 Task: Create a due date automation trigger when advanced on, 2 days after a card is due add fields without custom field "Resume" set to a date between 1 and 7 days from now at 11:00 AM.
Action: Mouse moved to (1373, 109)
Screenshot: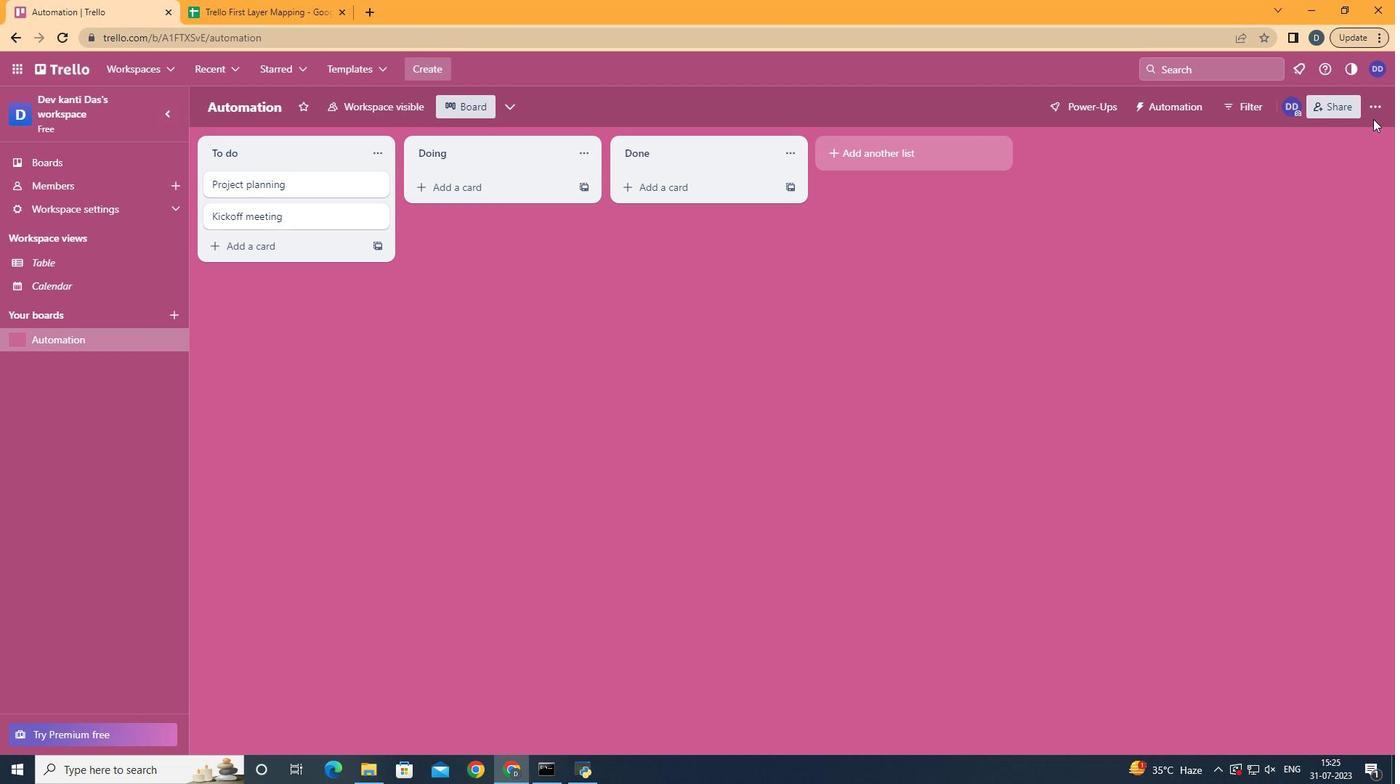 
Action: Mouse pressed left at (1373, 116)
Screenshot: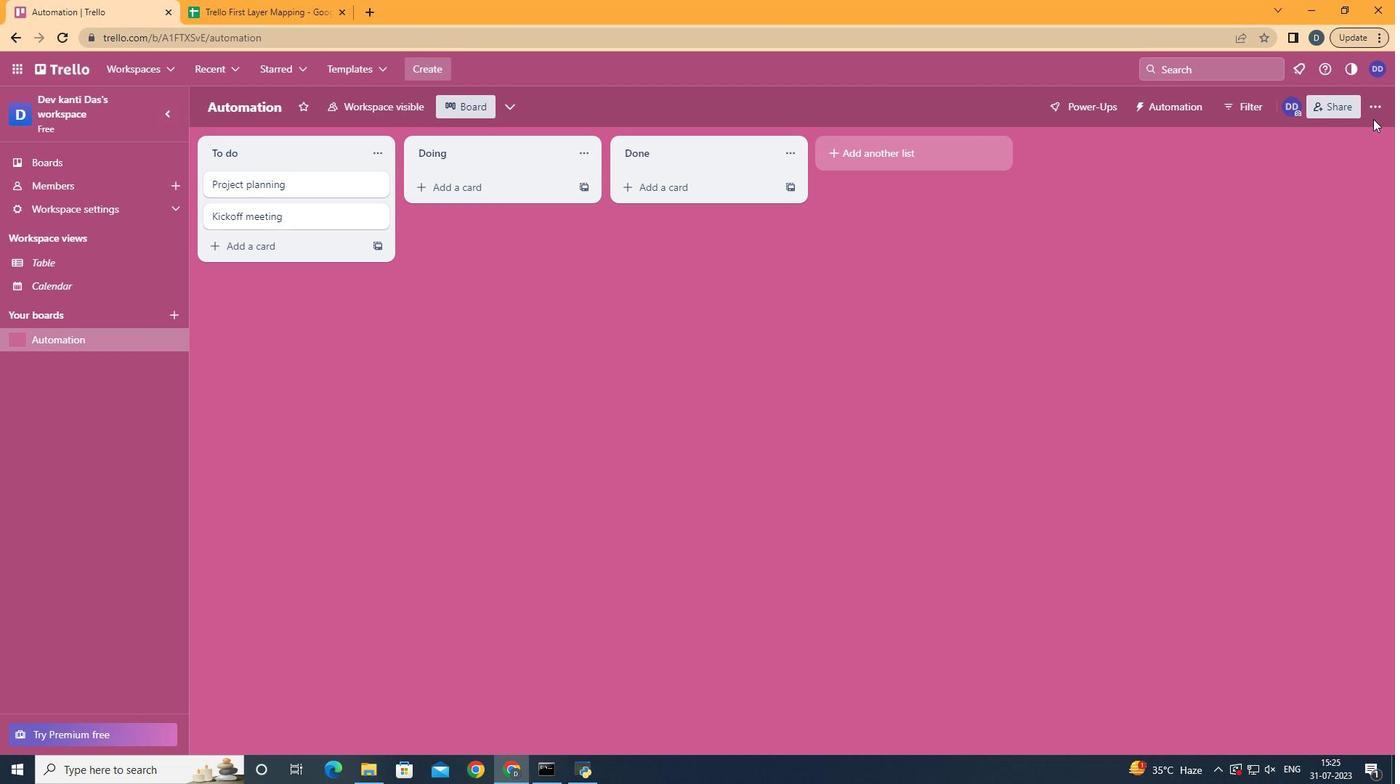 
Action: Mouse pressed left at (1373, 109)
Screenshot: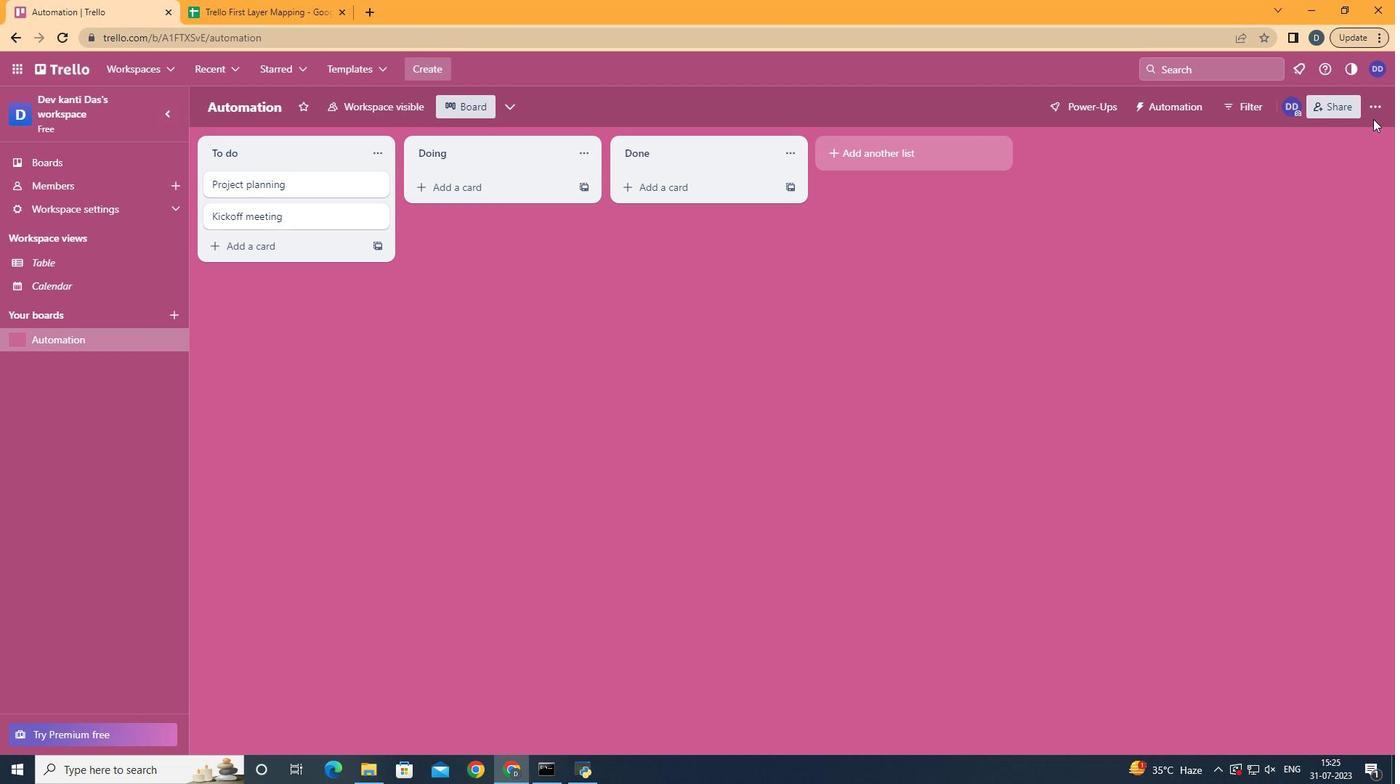 
Action: Mouse moved to (1256, 292)
Screenshot: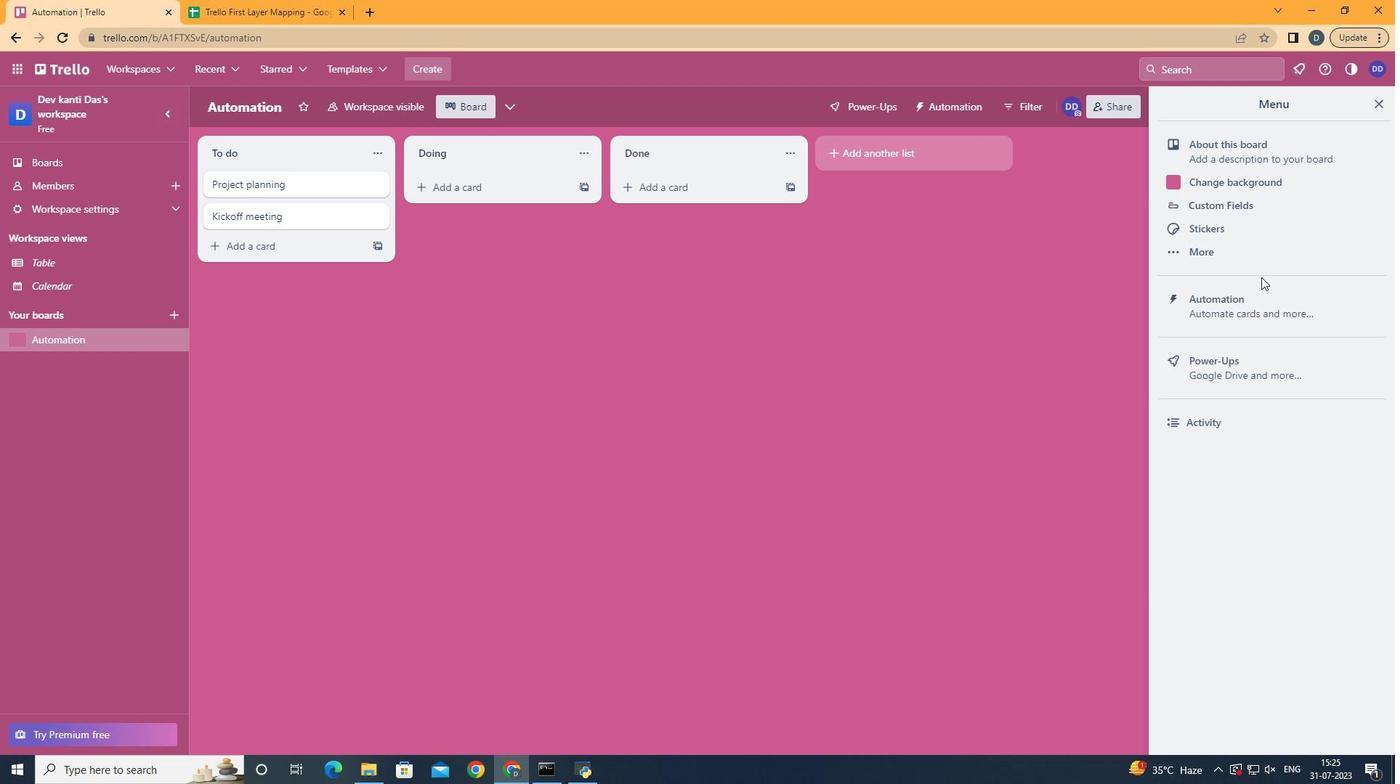
Action: Mouse pressed left at (1256, 292)
Screenshot: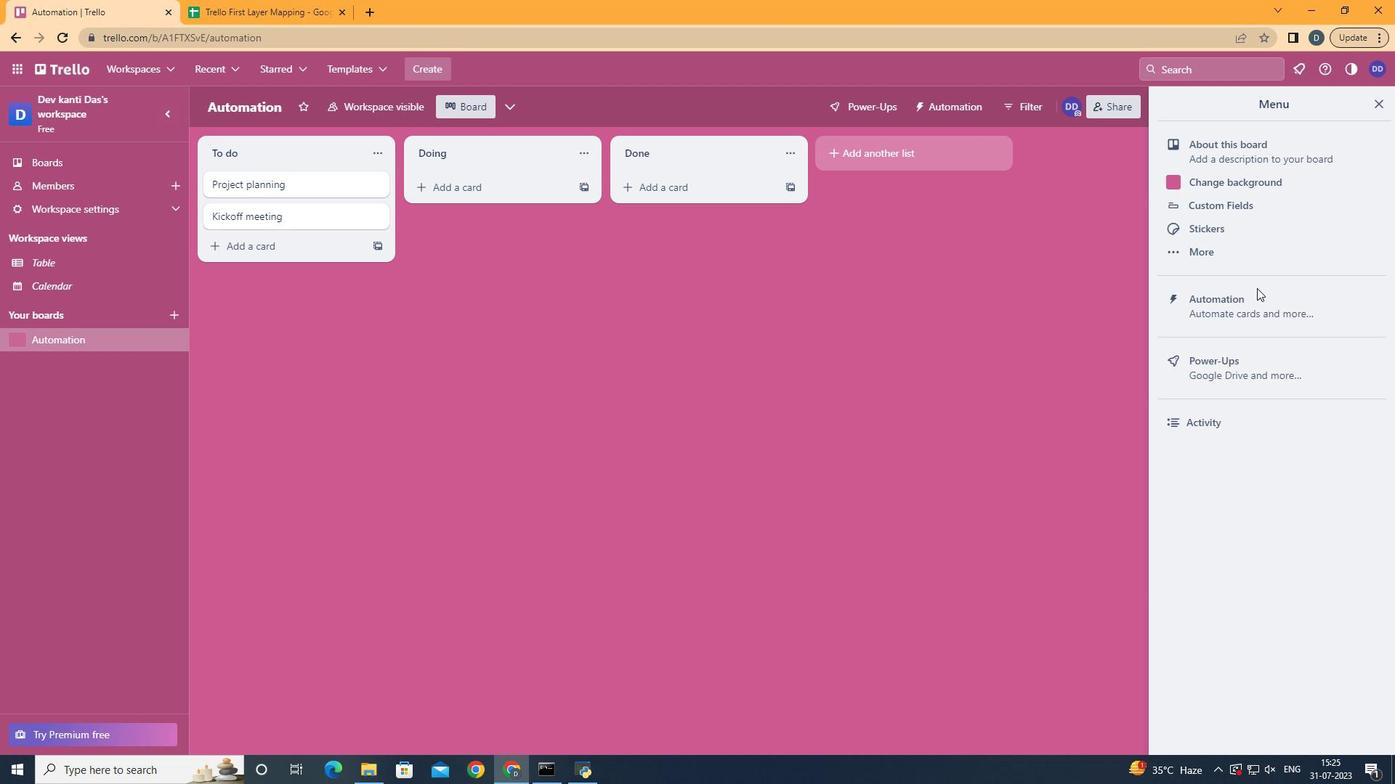 
Action: Mouse moved to (305, 295)
Screenshot: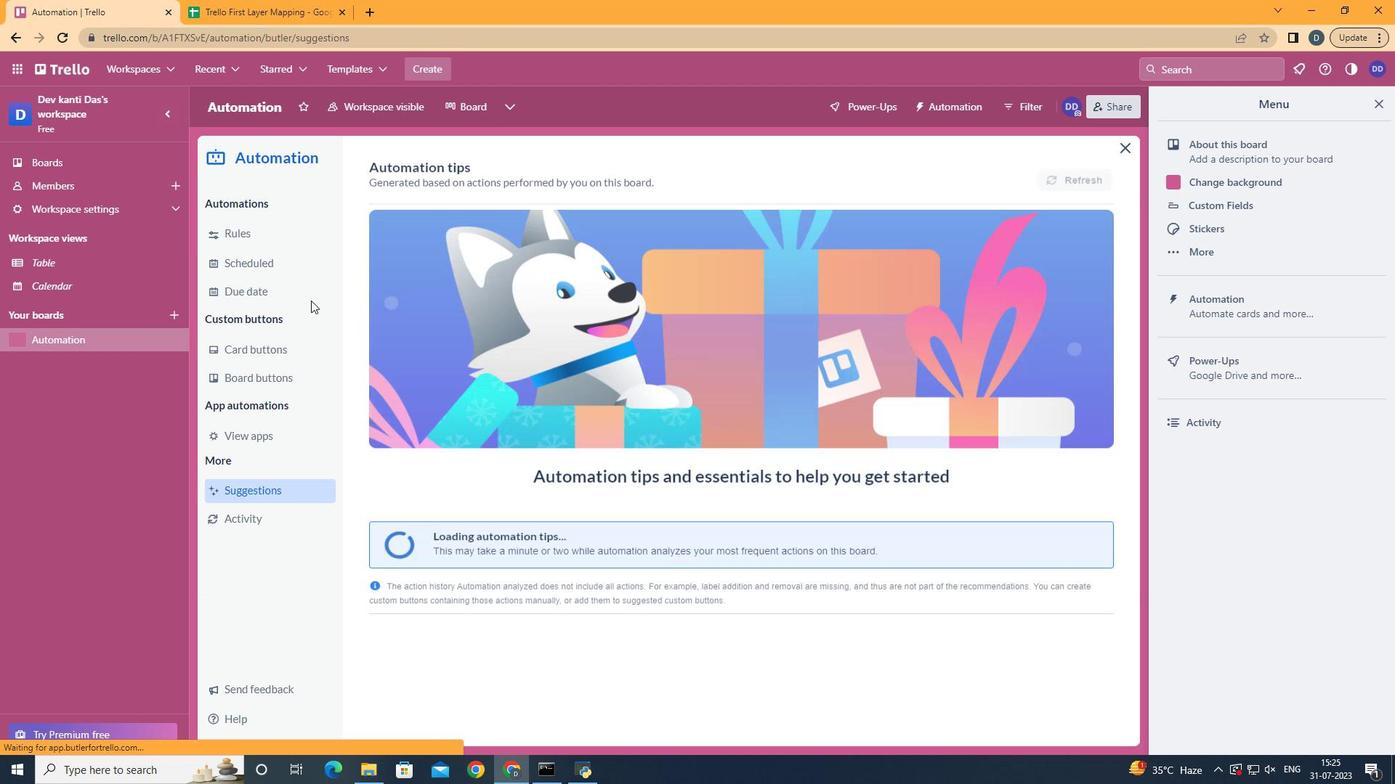 
Action: Mouse pressed left at (305, 295)
Screenshot: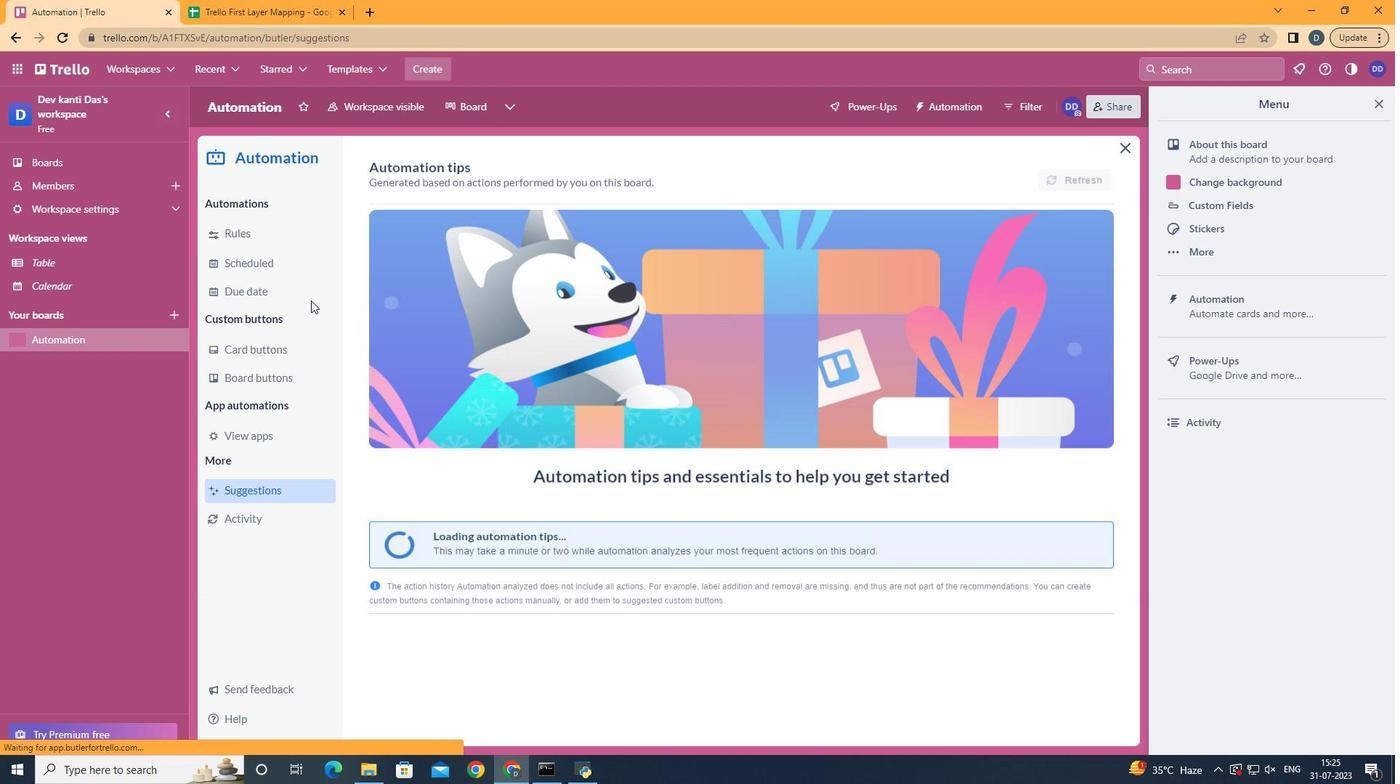 
Action: Mouse moved to (1026, 178)
Screenshot: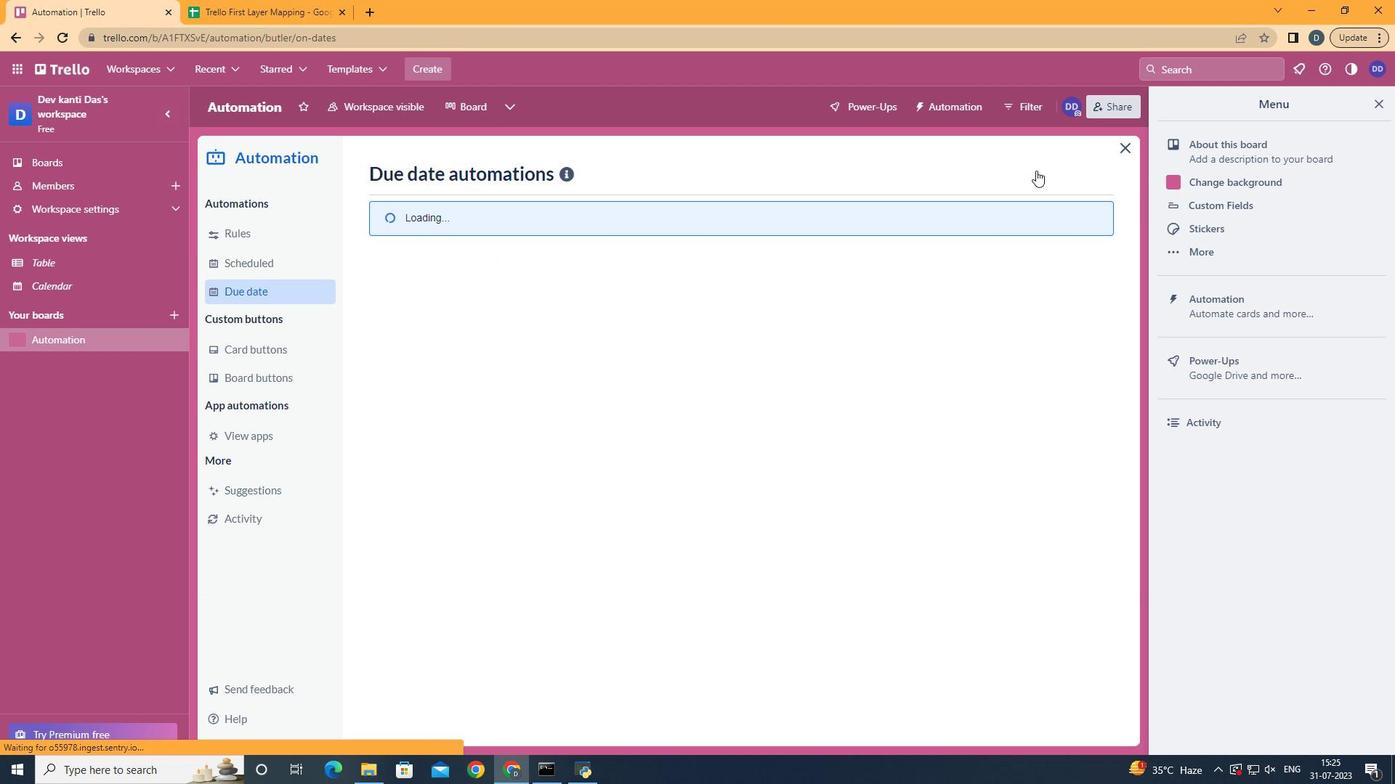 
Action: Mouse pressed left at (1026, 178)
Screenshot: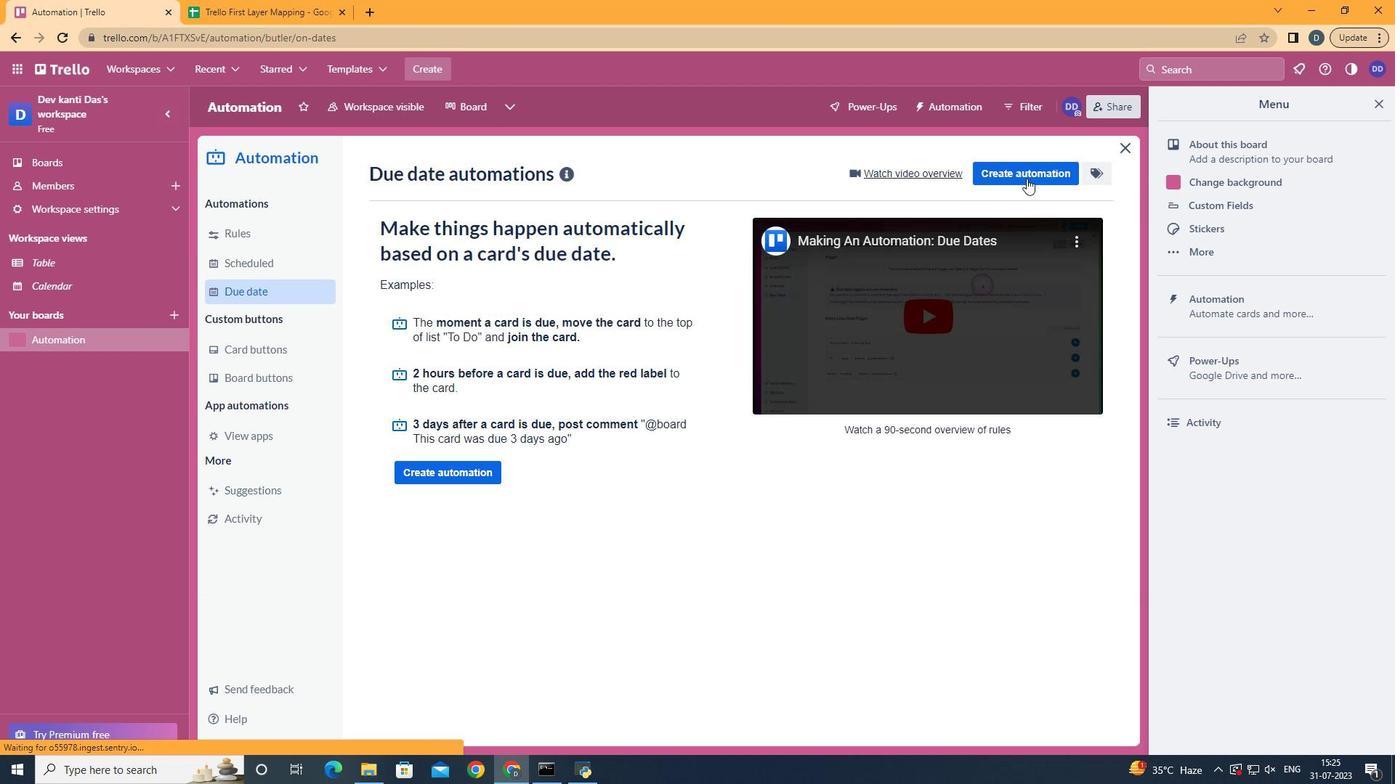 
Action: Mouse moved to (699, 311)
Screenshot: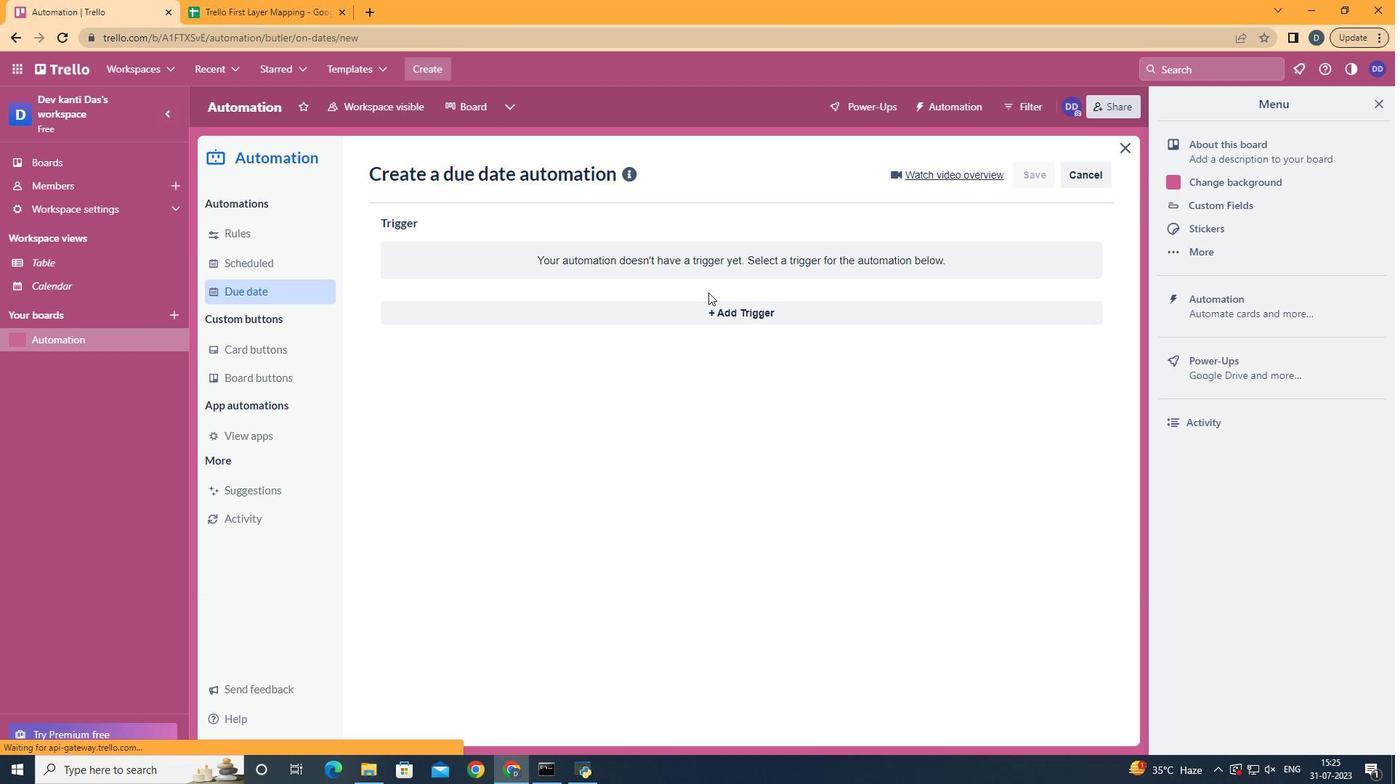 
Action: Mouse pressed left at (699, 311)
Screenshot: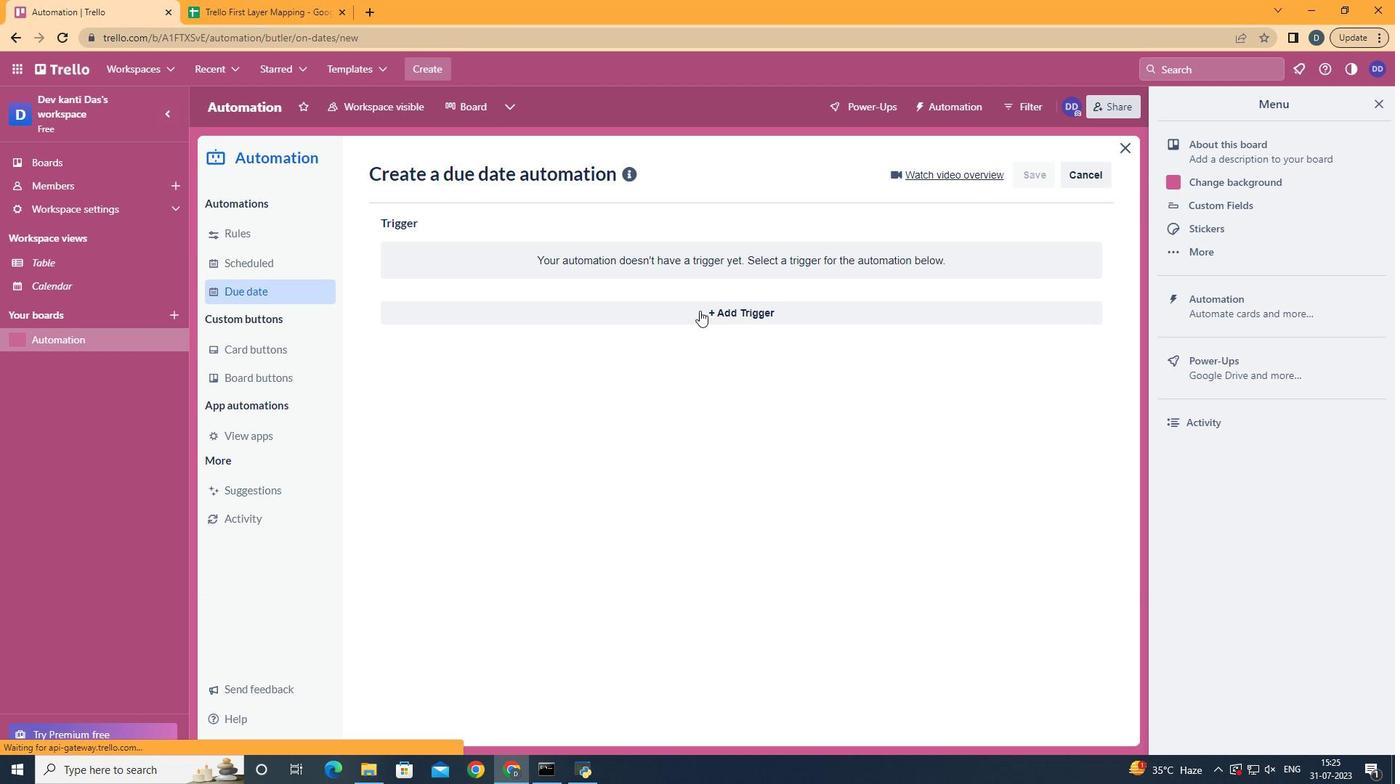 
Action: Mouse moved to (507, 587)
Screenshot: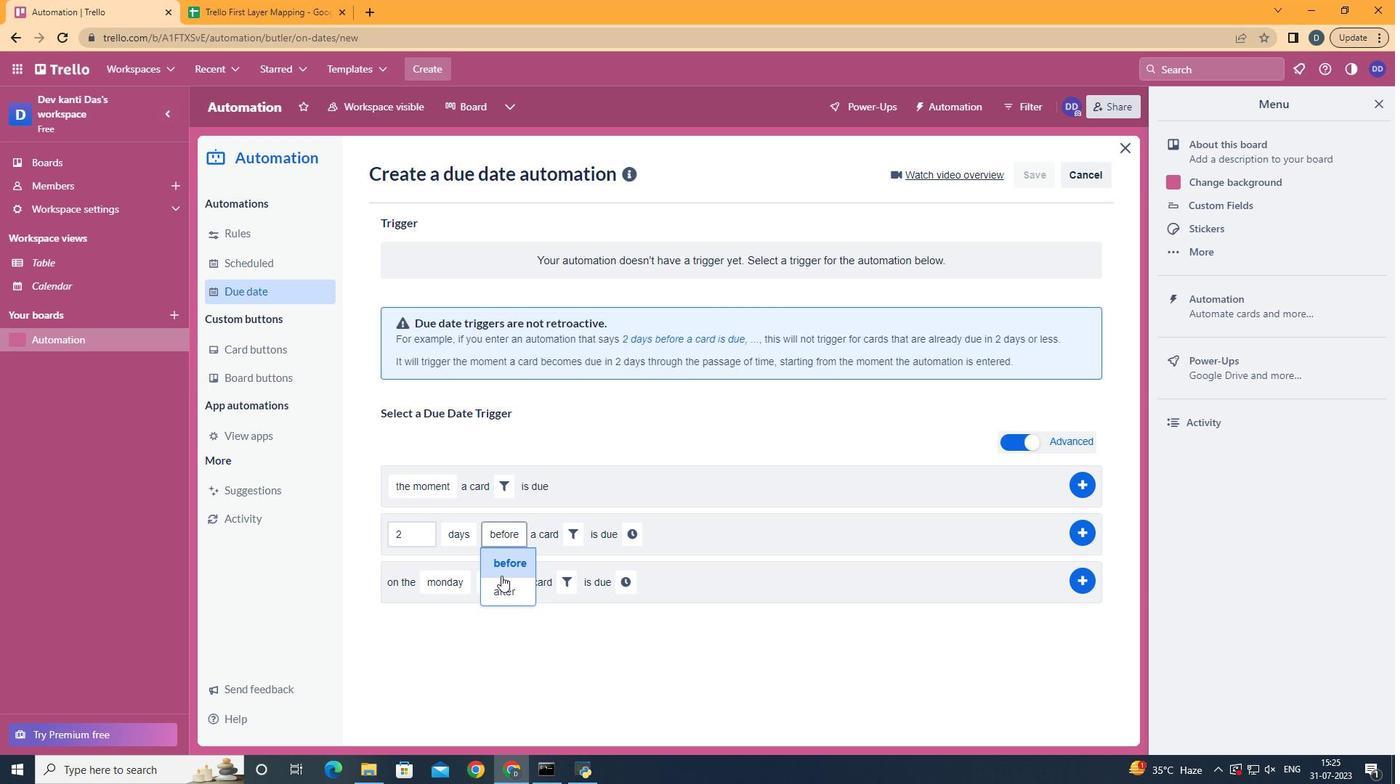 
Action: Mouse pressed left at (507, 587)
Screenshot: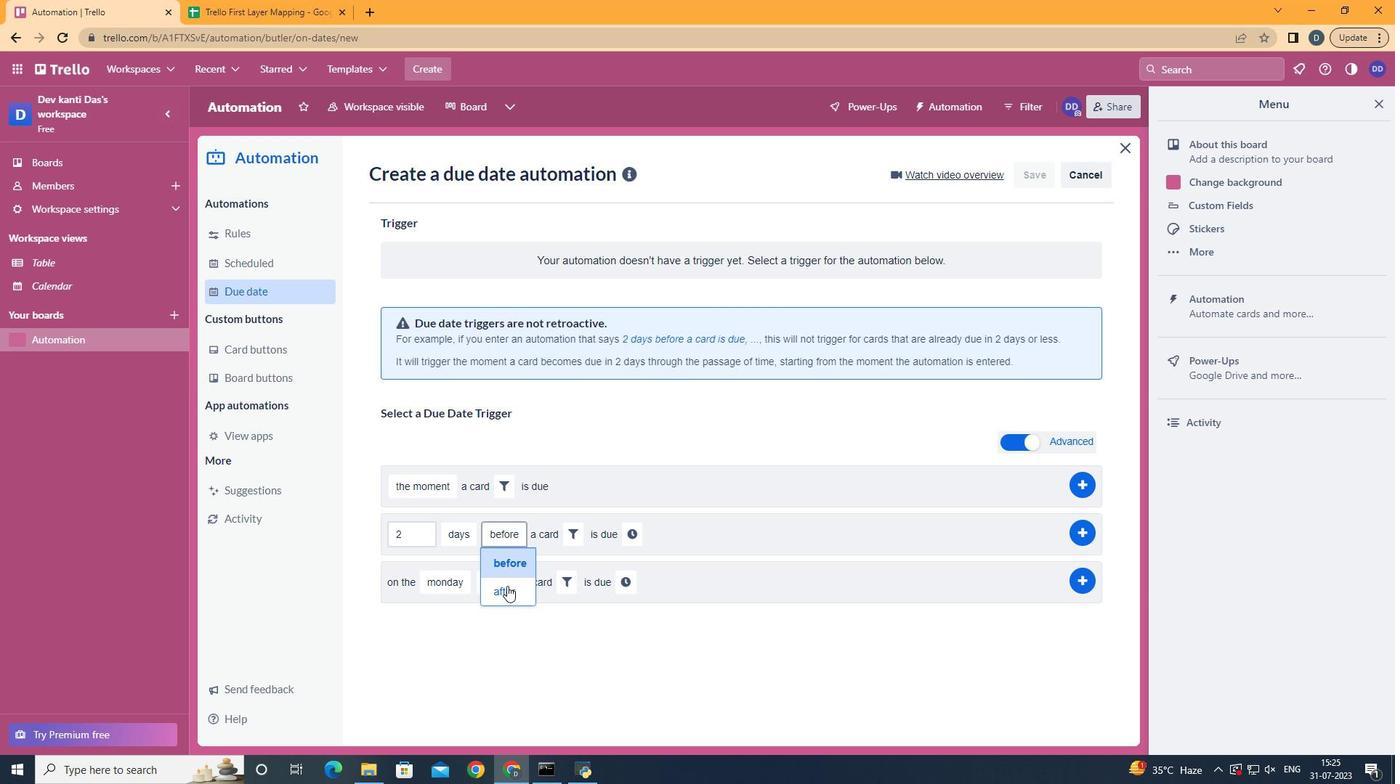 
Action: Mouse moved to (574, 532)
Screenshot: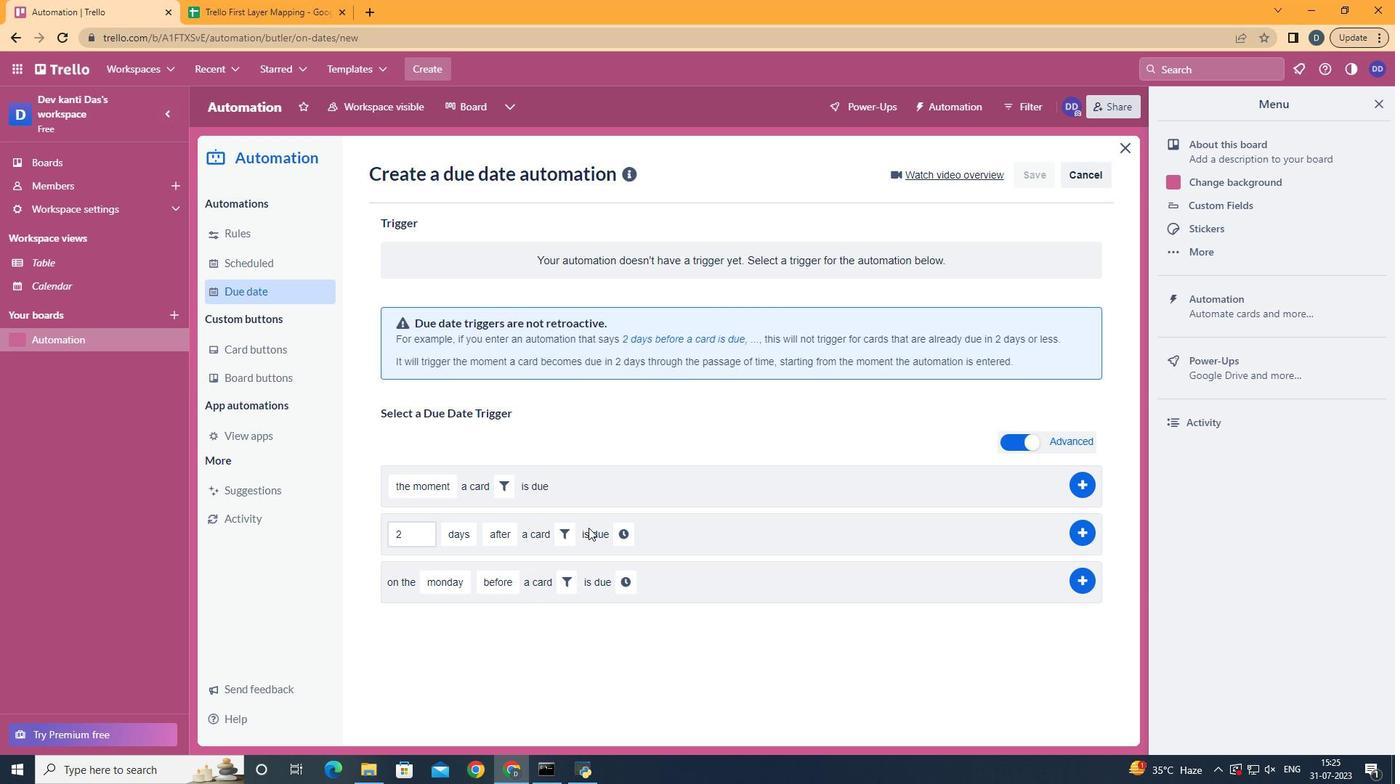 
Action: Mouse pressed left at (574, 532)
Screenshot: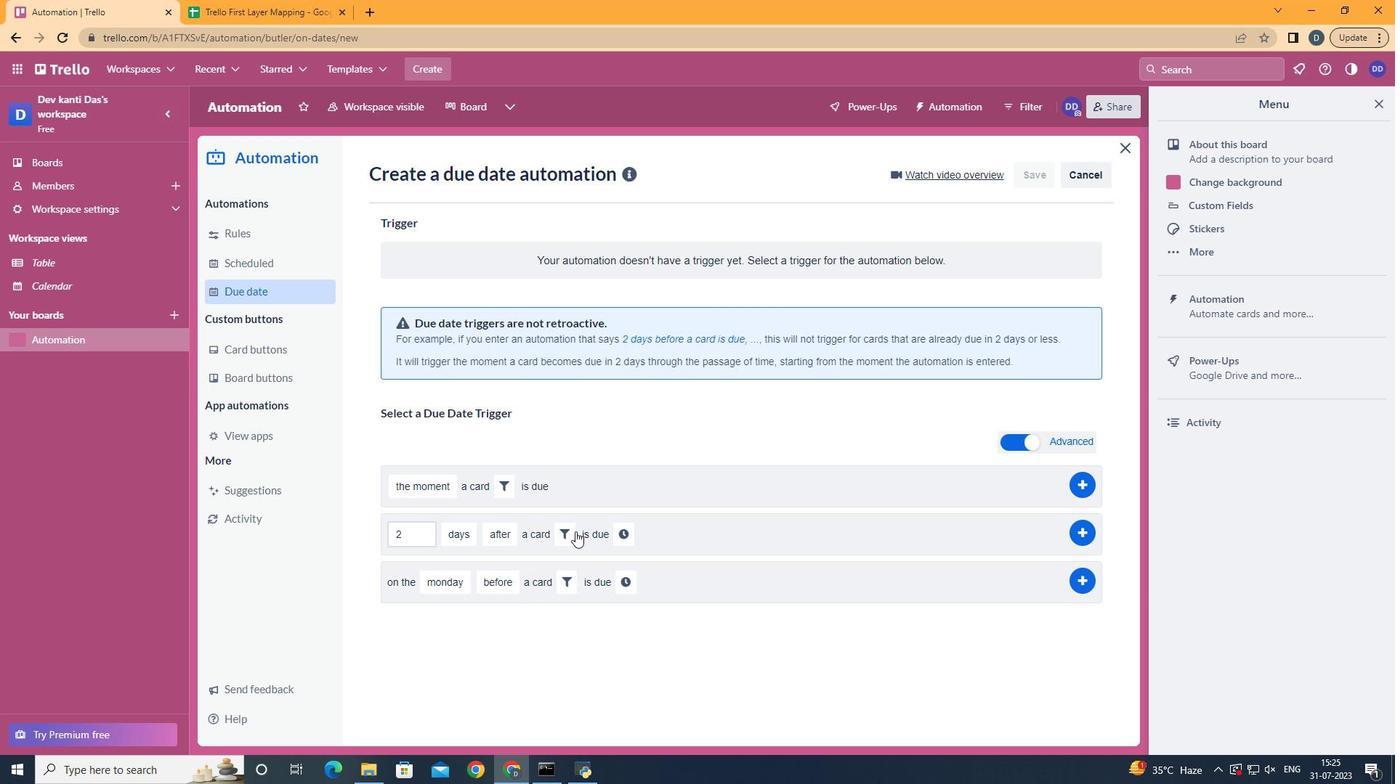 
Action: Mouse moved to (791, 585)
Screenshot: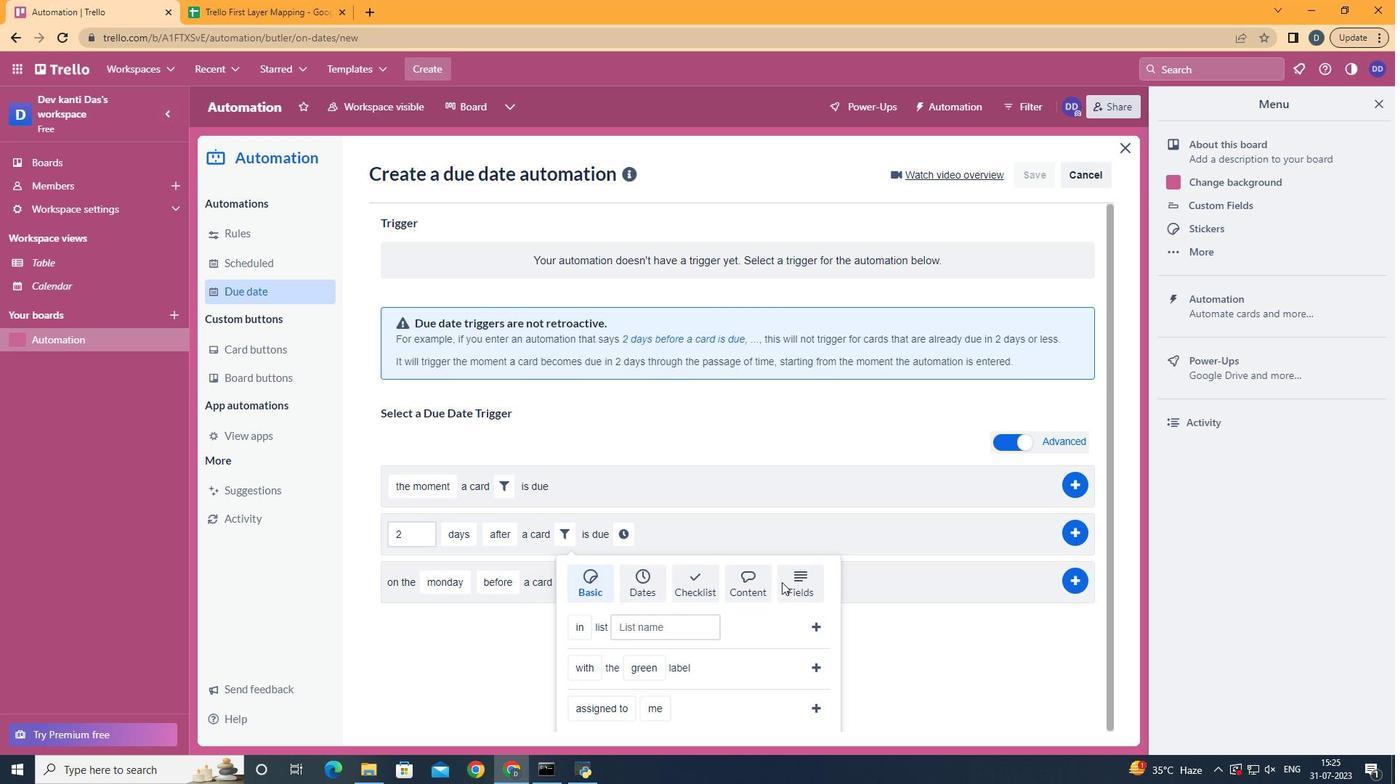 
Action: Mouse pressed left at (791, 585)
Screenshot: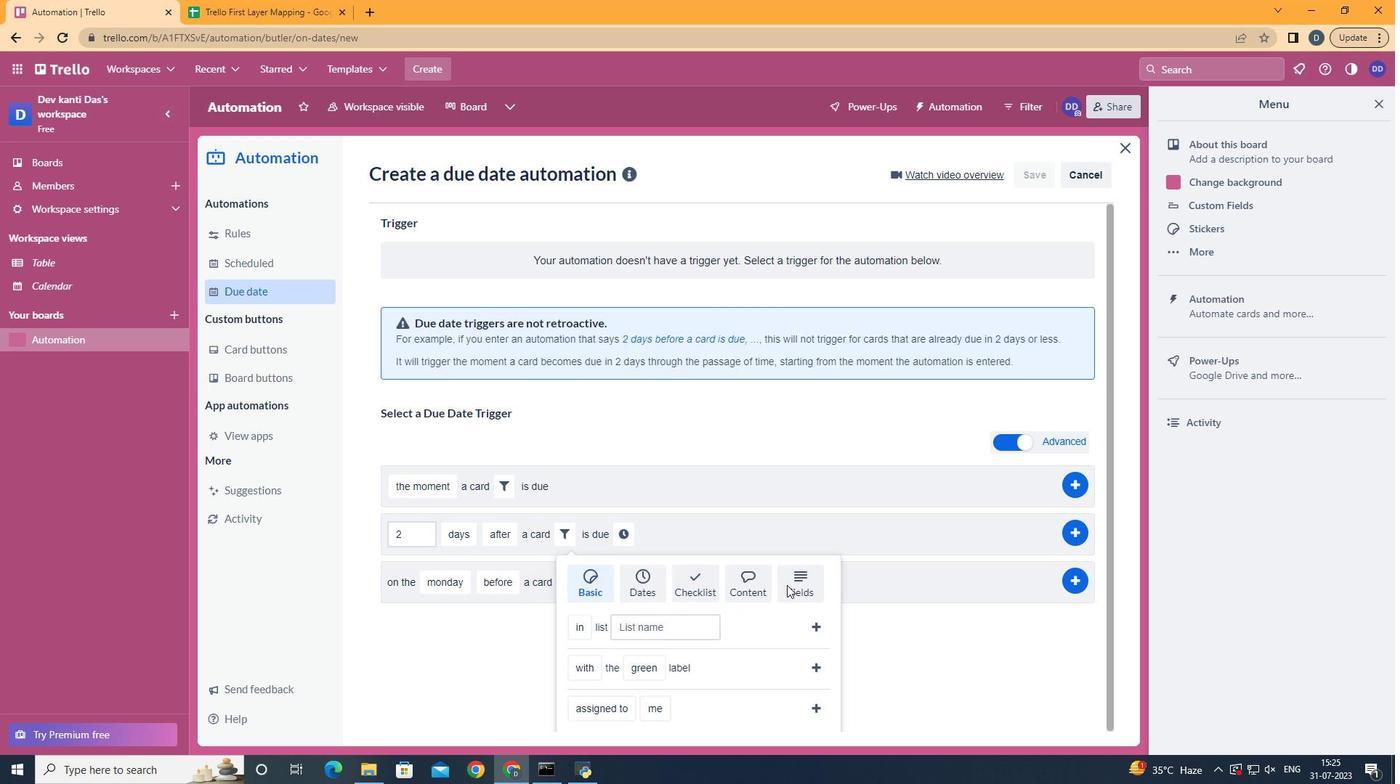 
Action: Mouse moved to (800, 584)
Screenshot: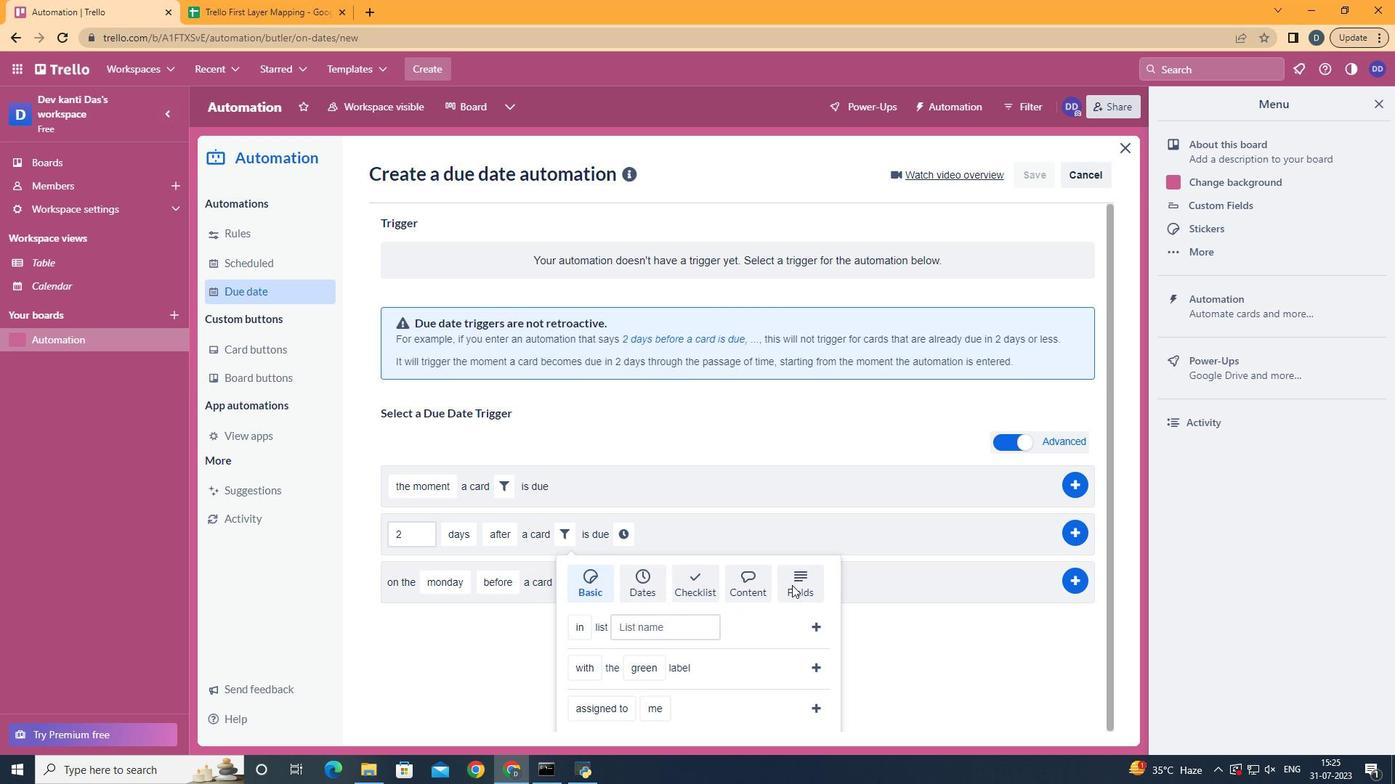 
Action: Mouse scrolled (800, 584) with delta (0, 0)
Screenshot: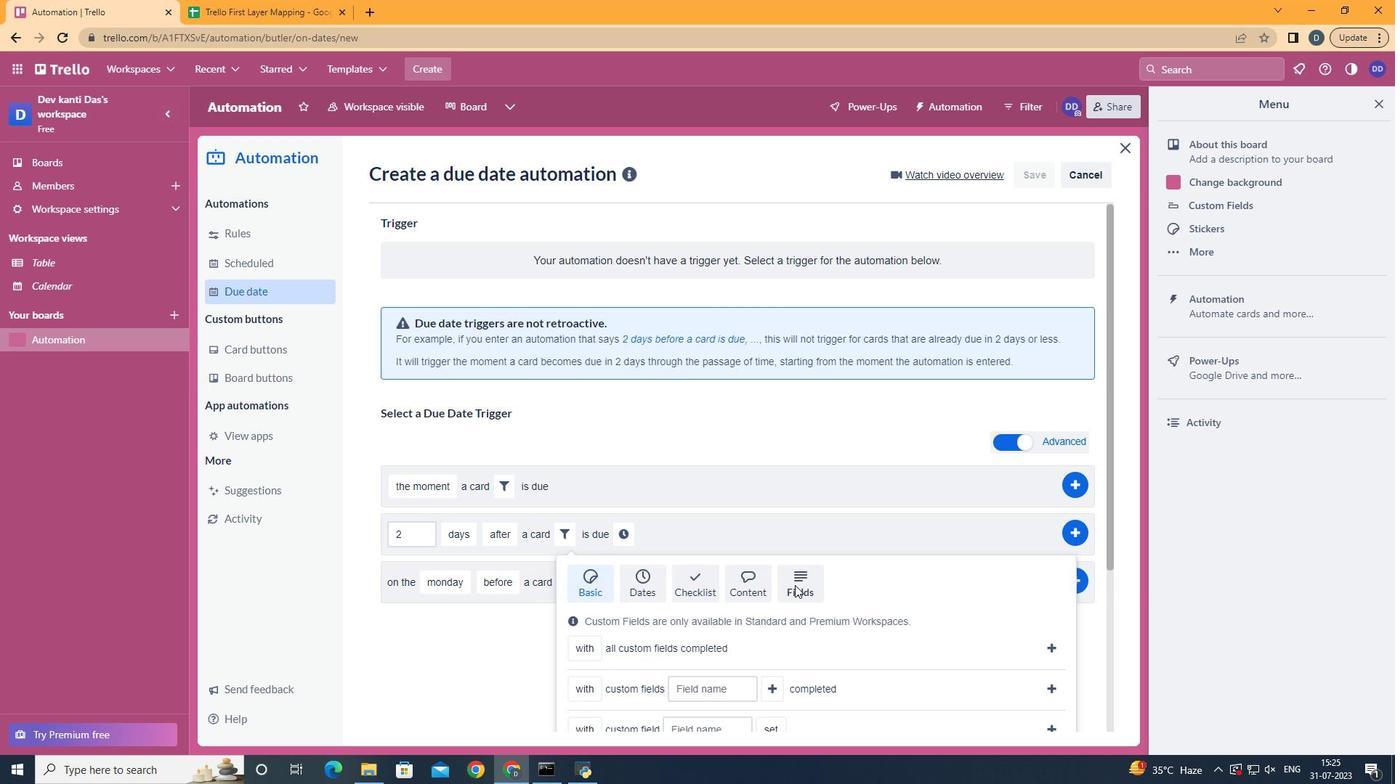 
Action: Mouse scrolled (800, 584) with delta (0, 0)
Screenshot: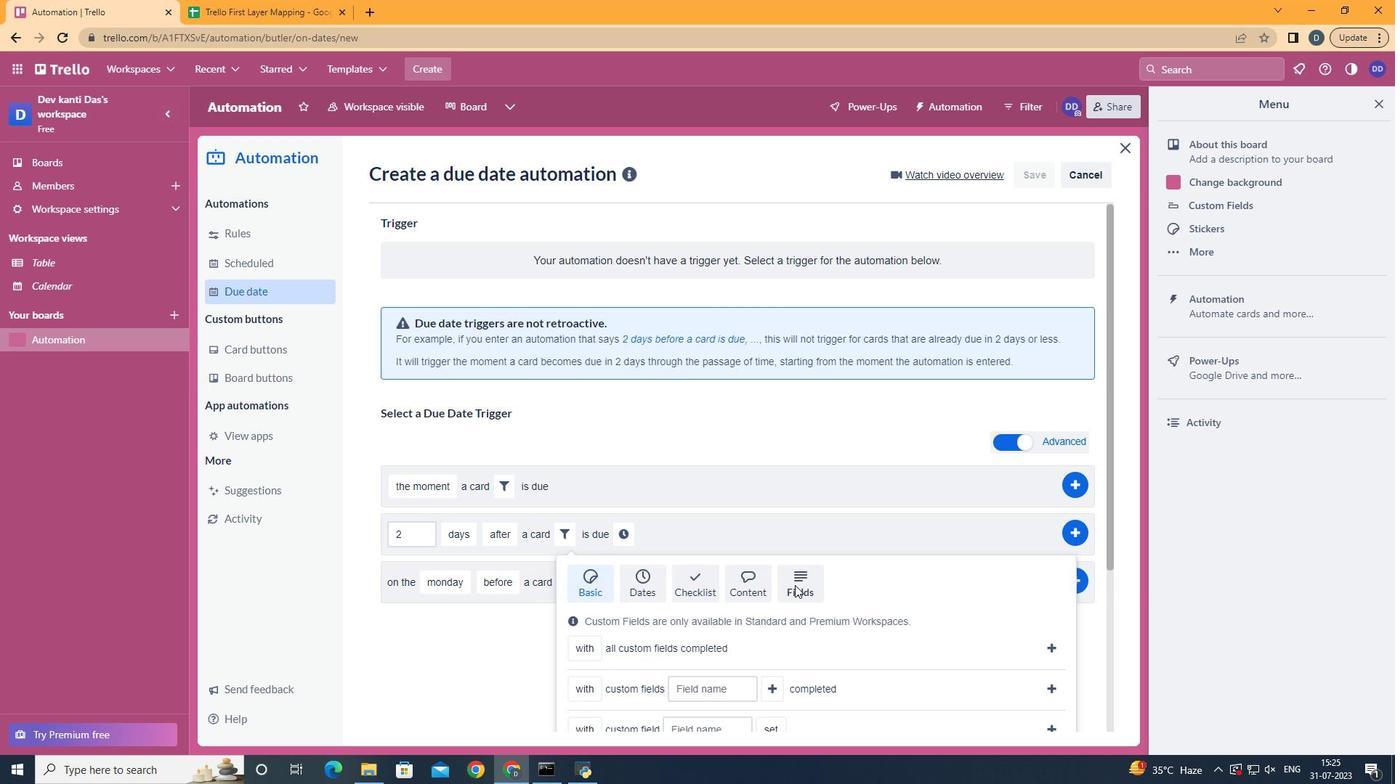 
Action: Mouse scrolled (800, 584) with delta (0, 0)
Screenshot: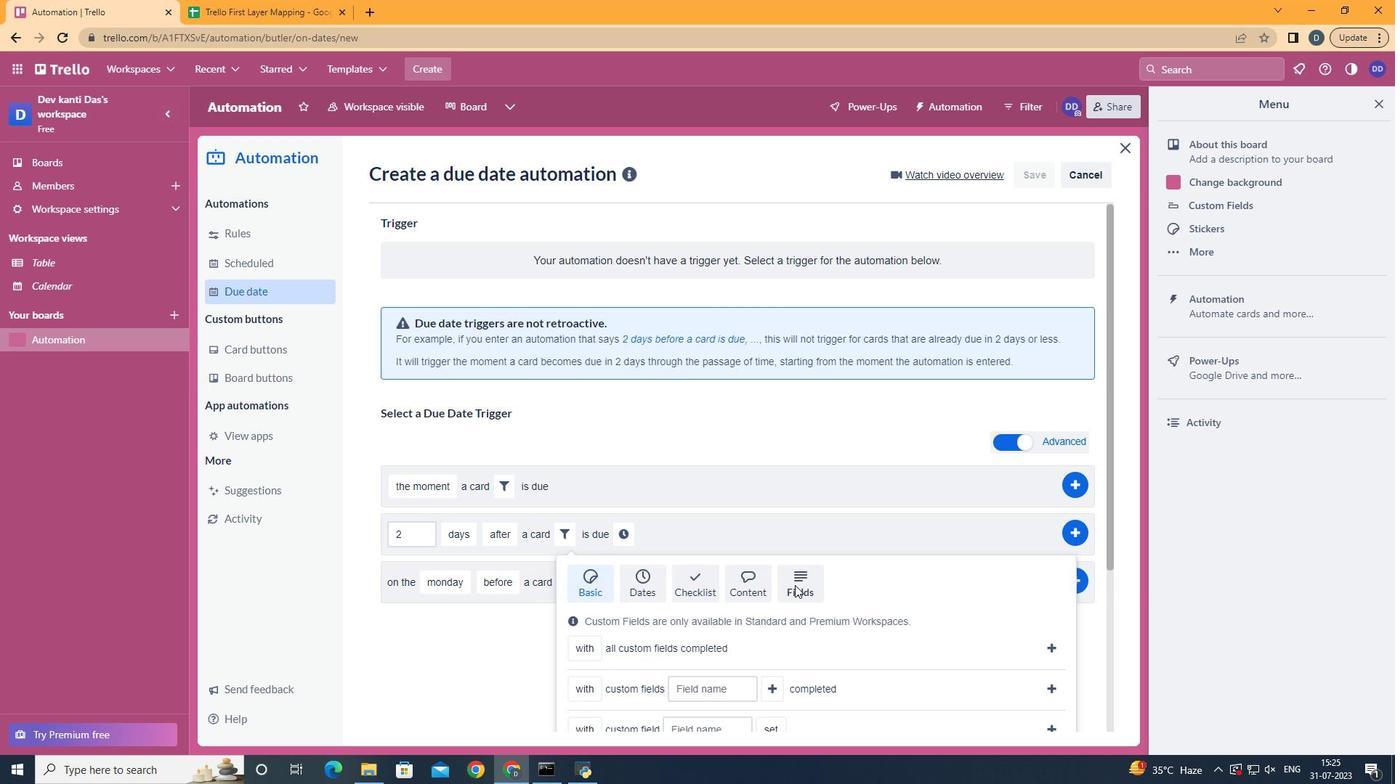 
Action: Mouse scrolled (800, 584) with delta (0, 0)
Screenshot: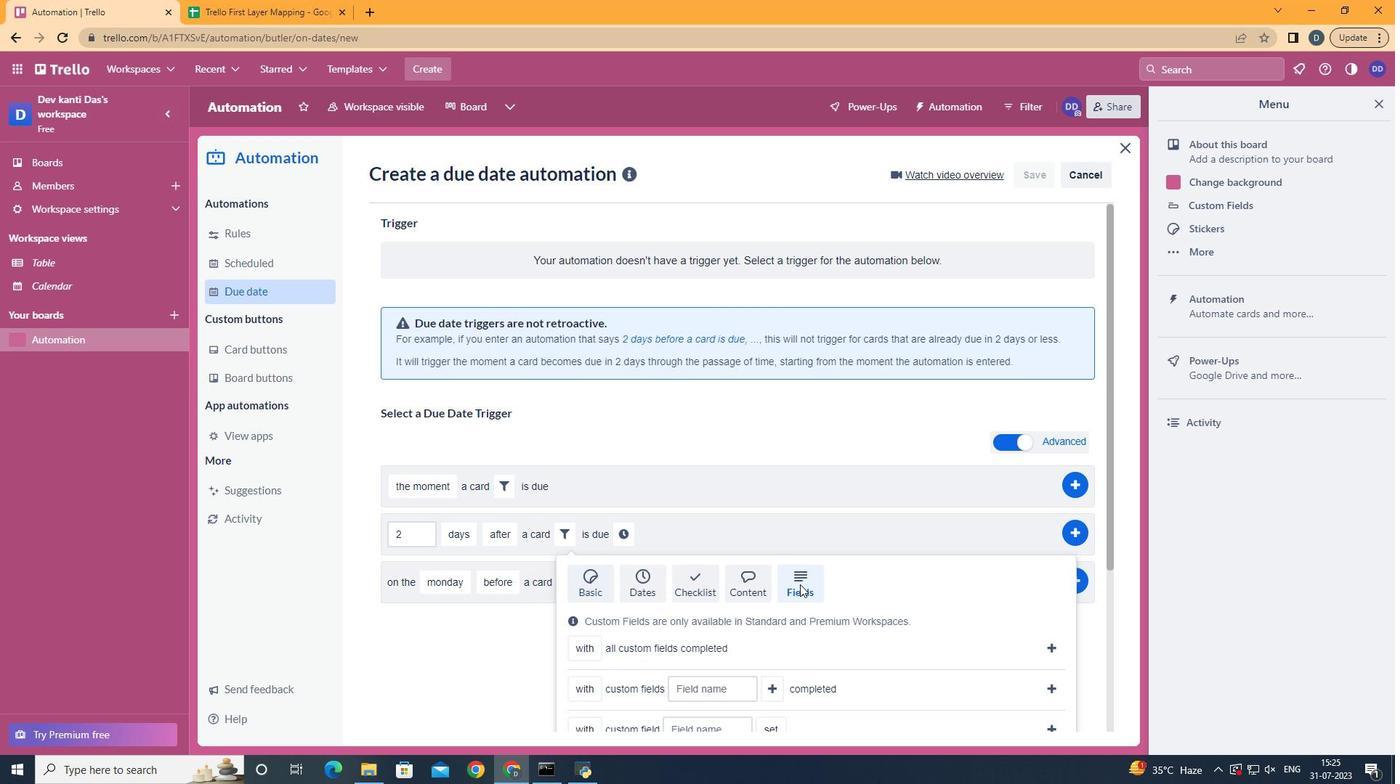 
Action: Mouse scrolled (800, 584) with delta (0, 0)
Screenshot: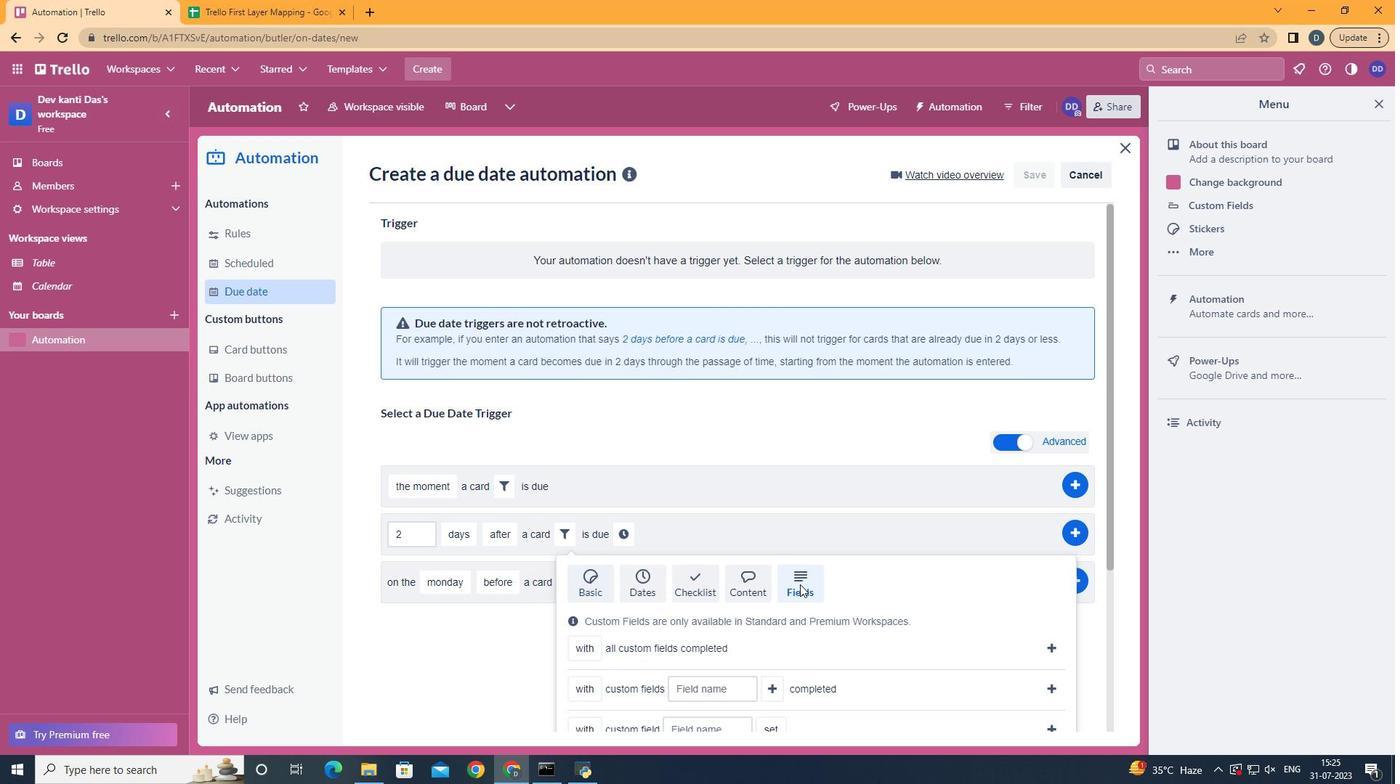 
Action: Mouse scrolled (800, 584) with delta (0, 0)
Screenshot: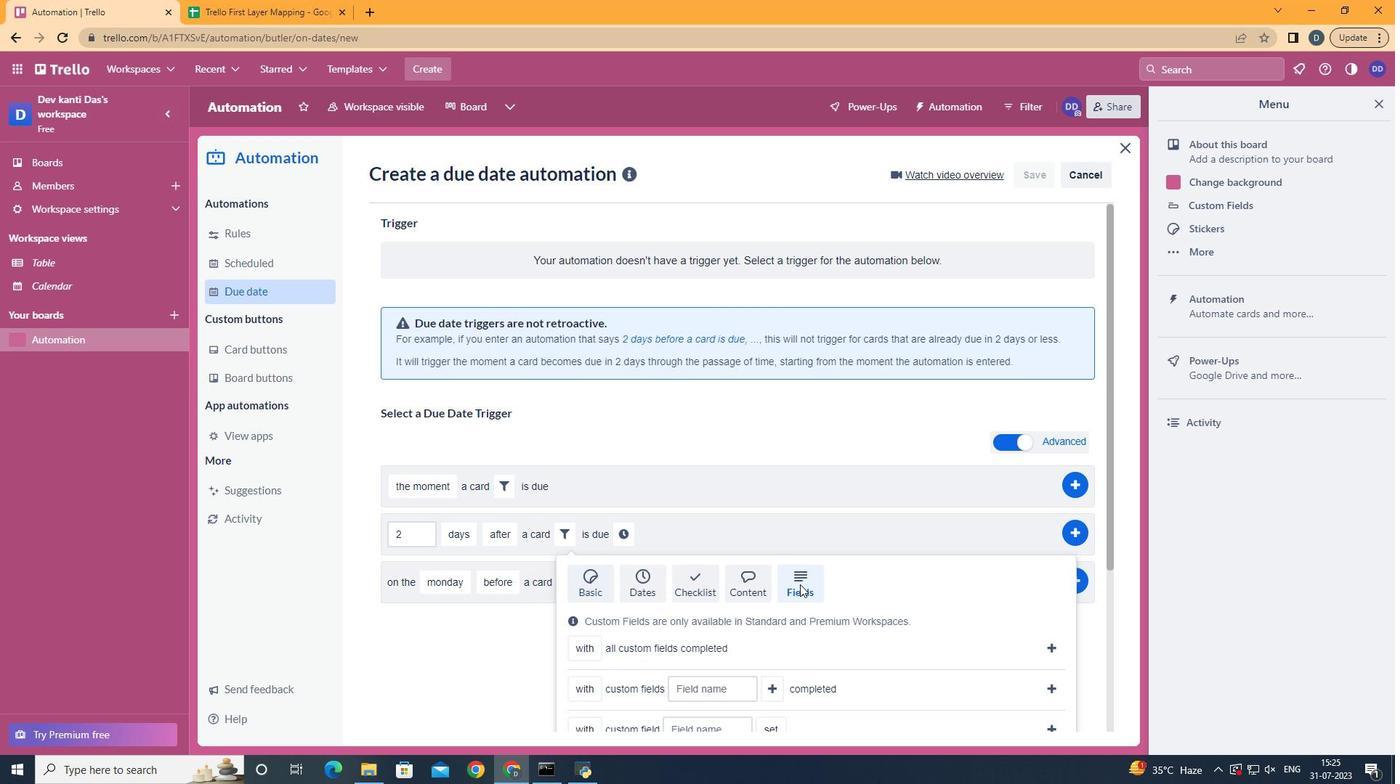 
Action: Mouse scrolled (800, 584) with delta (0, 0)
Screenshot: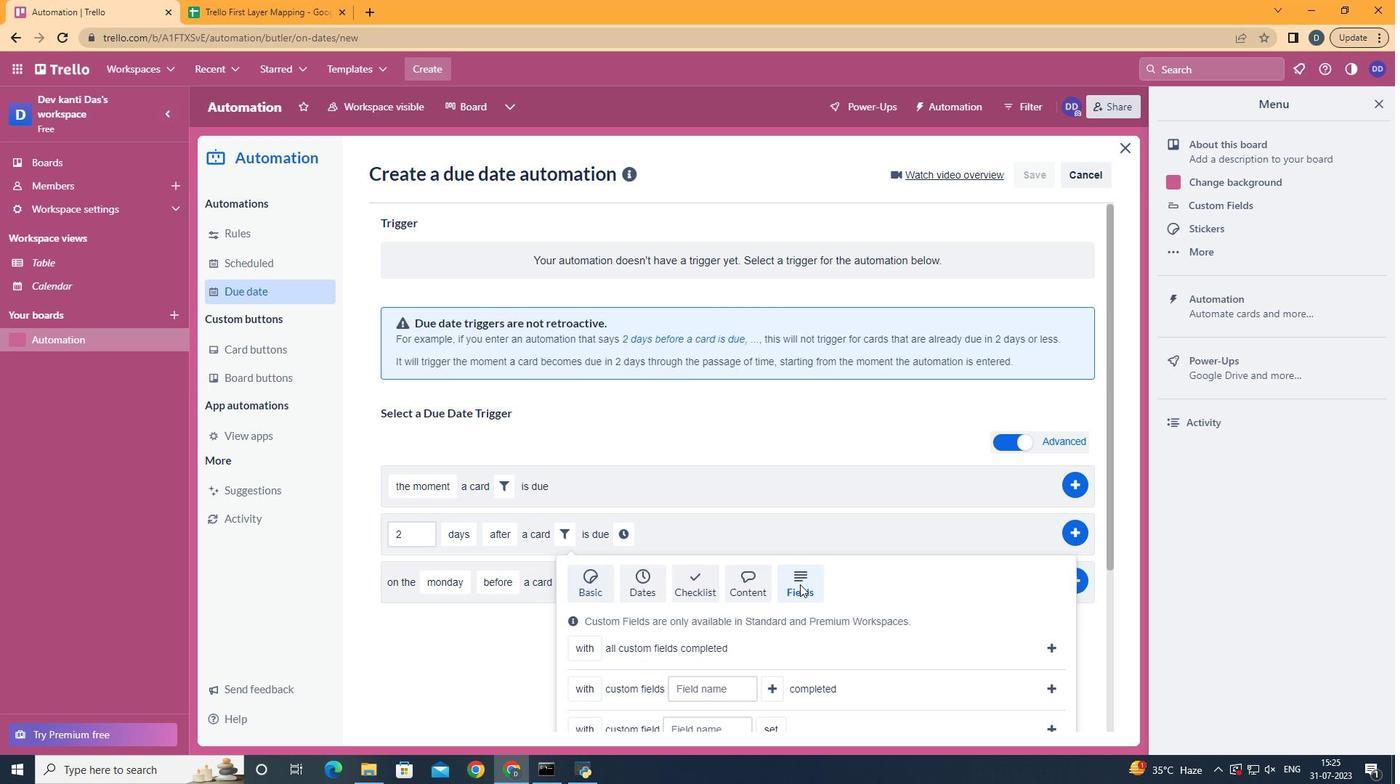 
Action: Mouse moved to (611, 672)
Screenshot: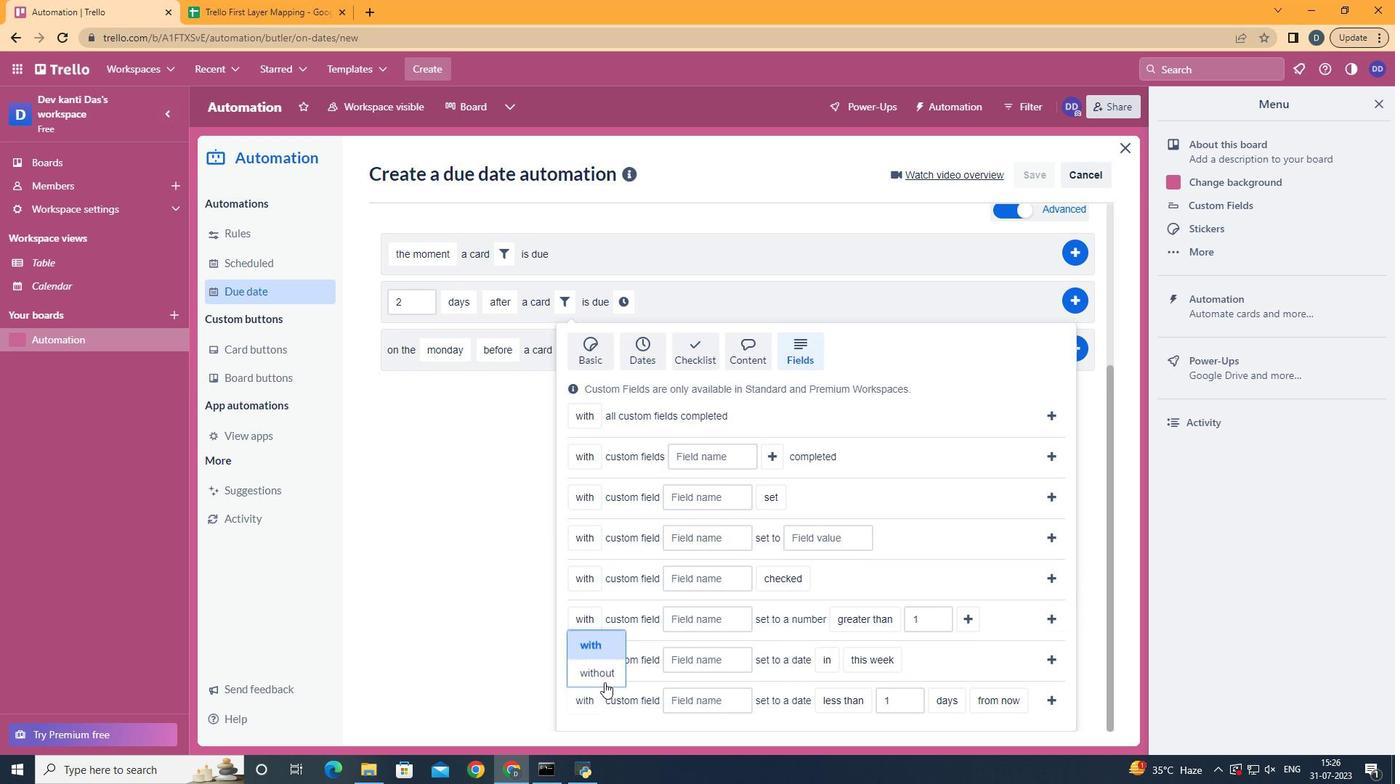 
Action: Mouse pressed left at (611, 672)
Screenshot: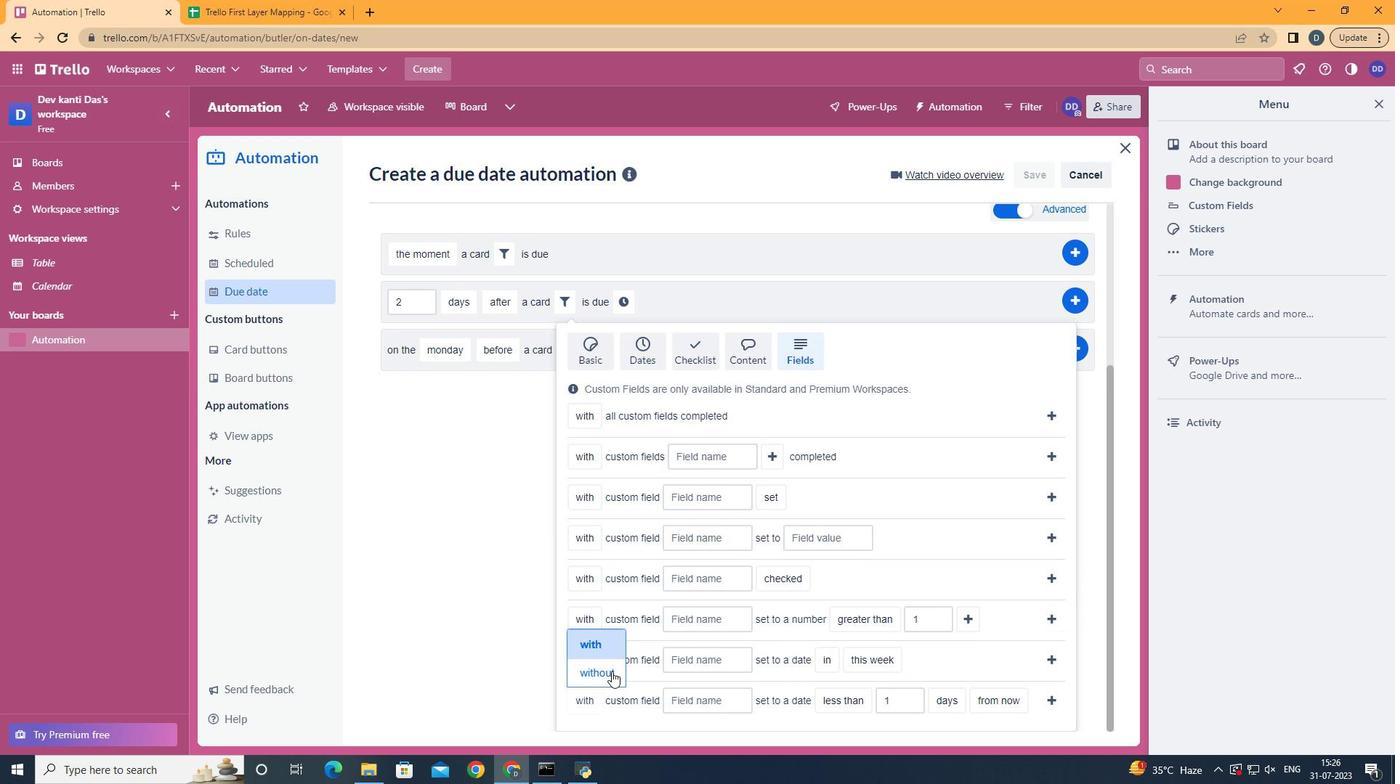 
Action: Mouse moved to (728, 698)
Screenshot: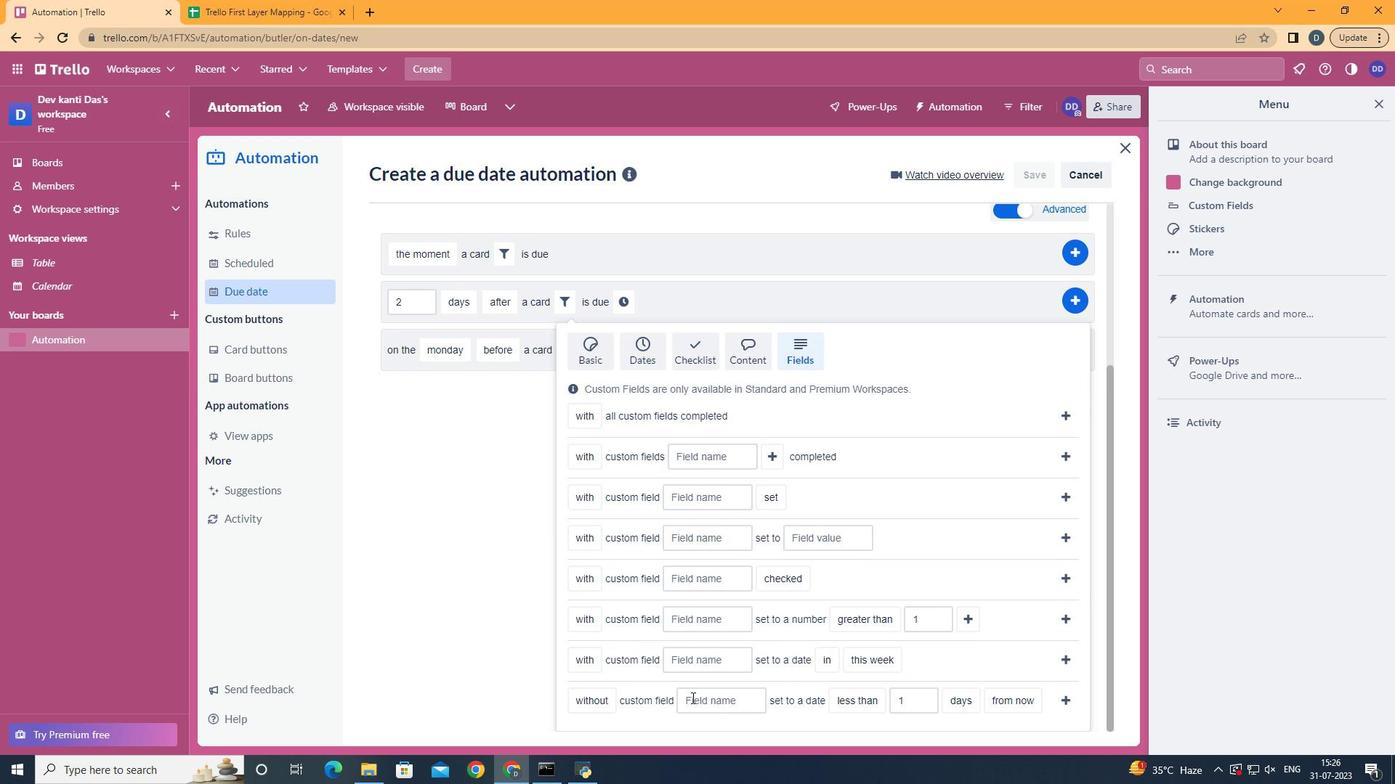 
Action: Mouse pressed left at (728, 698)
Screenshot: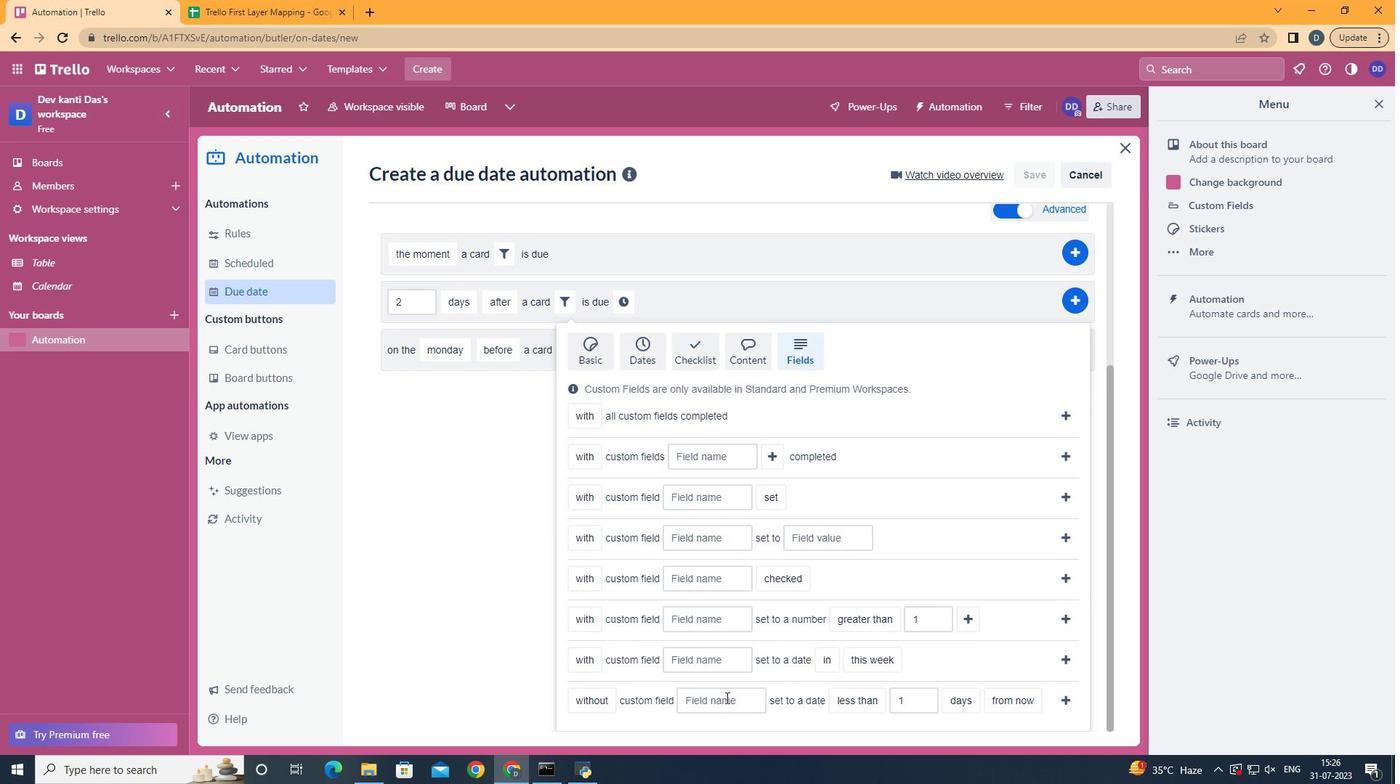 
Action: Key pressed <Key.shift>Resume
Screenshot: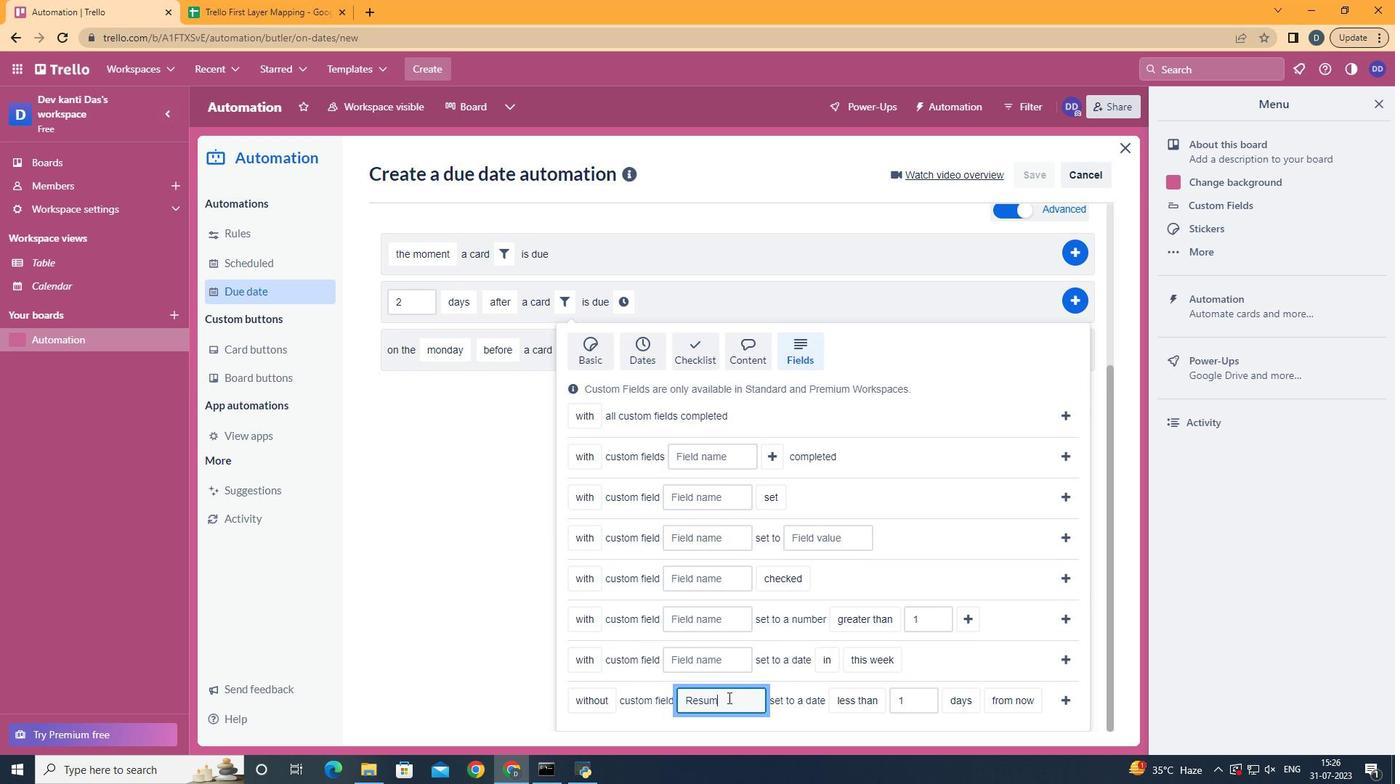 
Action: Mouse moved to (866, 673)
Screenshot: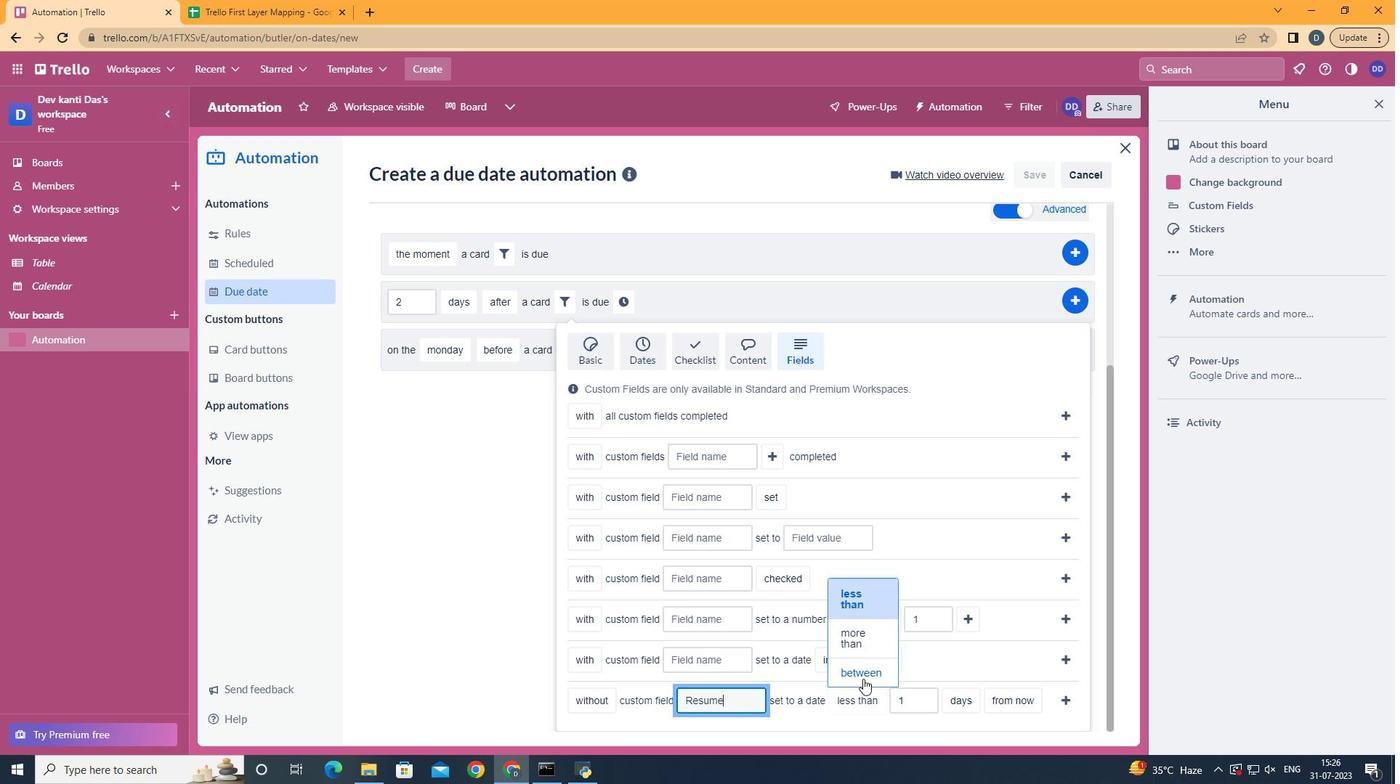 
Action: Mouse pressed left at (866, 673)
Screenshot: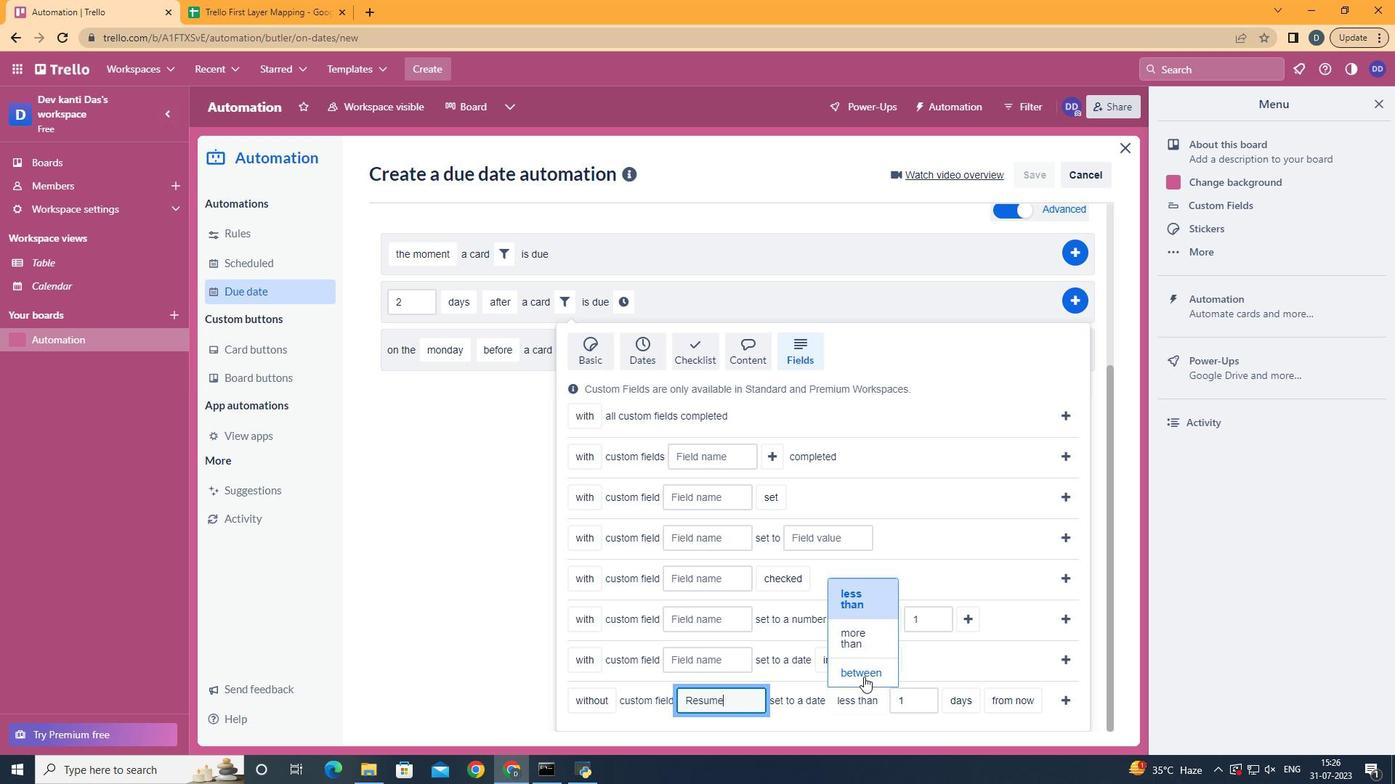 
Action: Mouse moved to (918, 668)
Screenshot: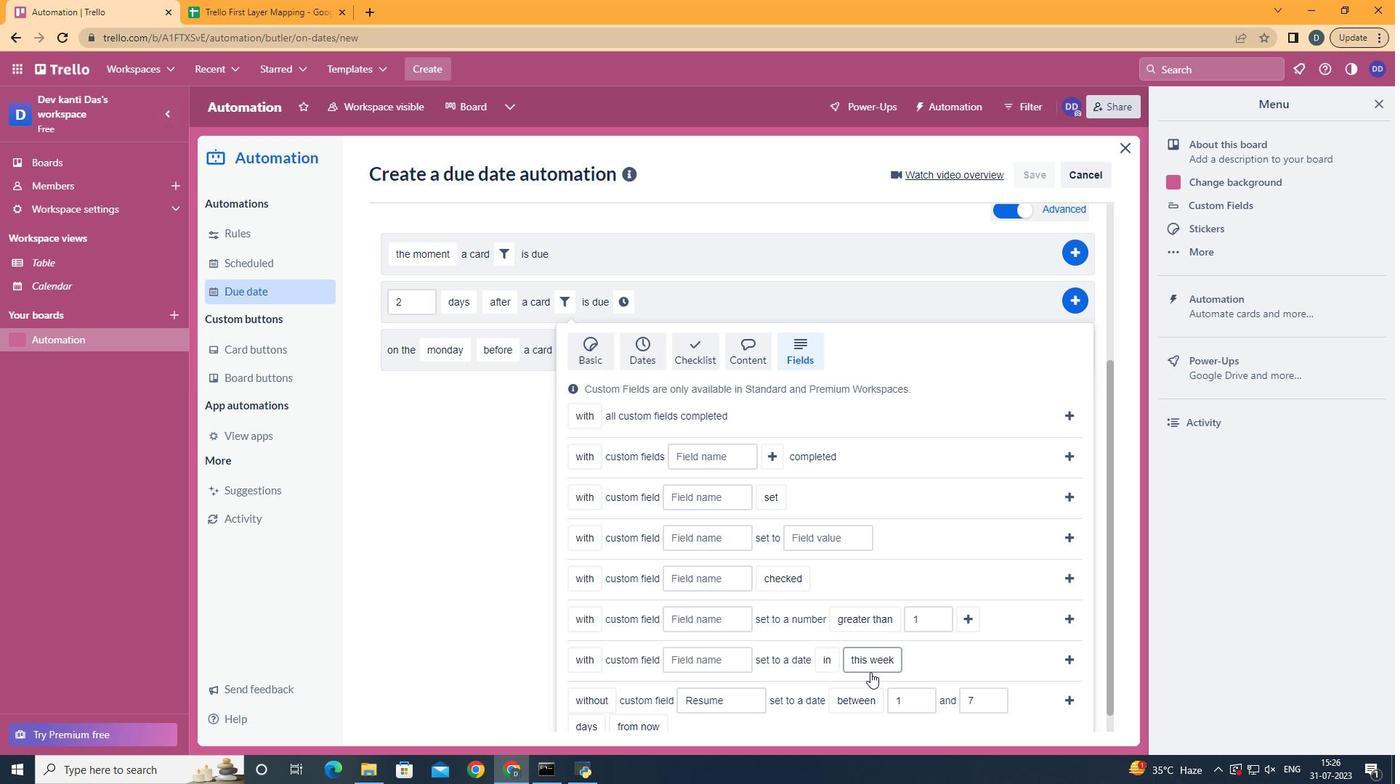 
Action: Mouse scrolled (918, 667) with delta (0, 0)
Screenshot: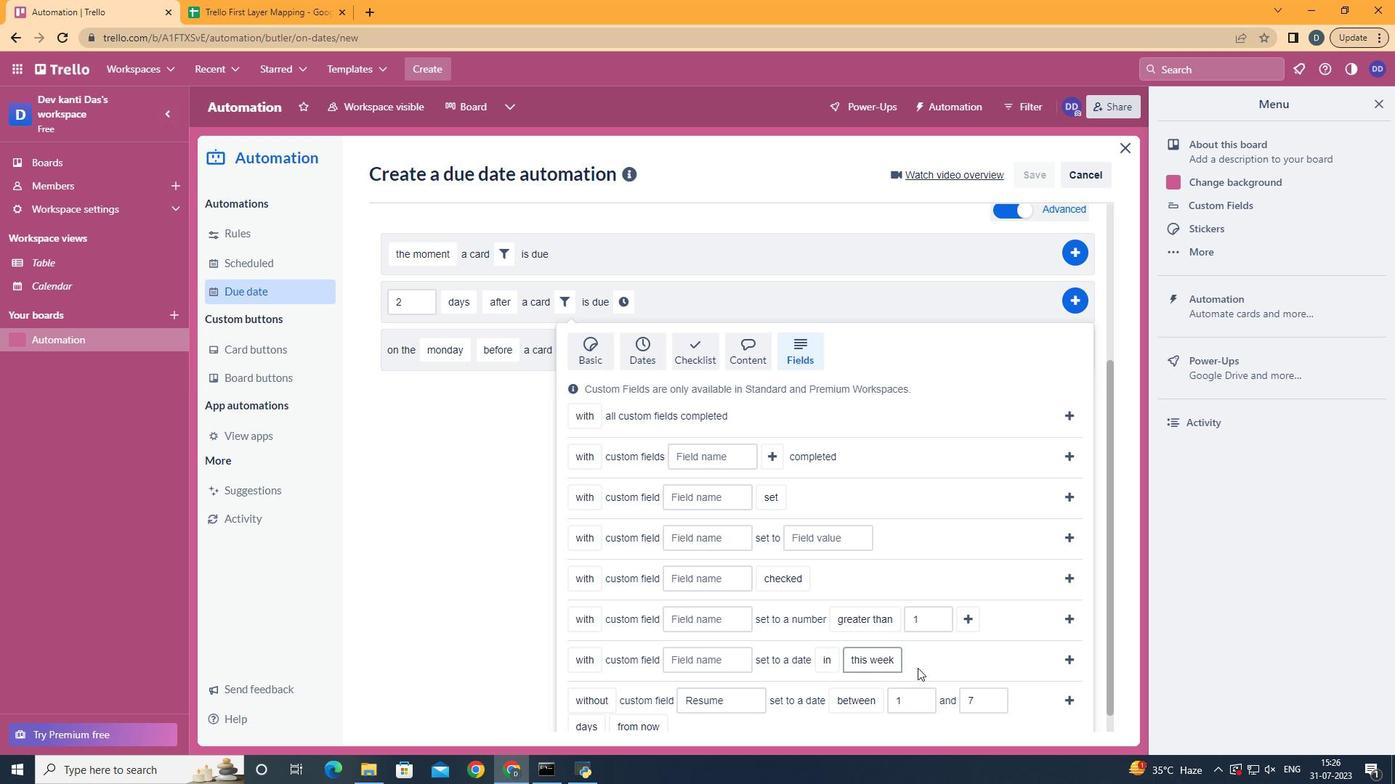 
Action: Mouse scrolled (918, 667) with delta (0, 0)
Screenshot: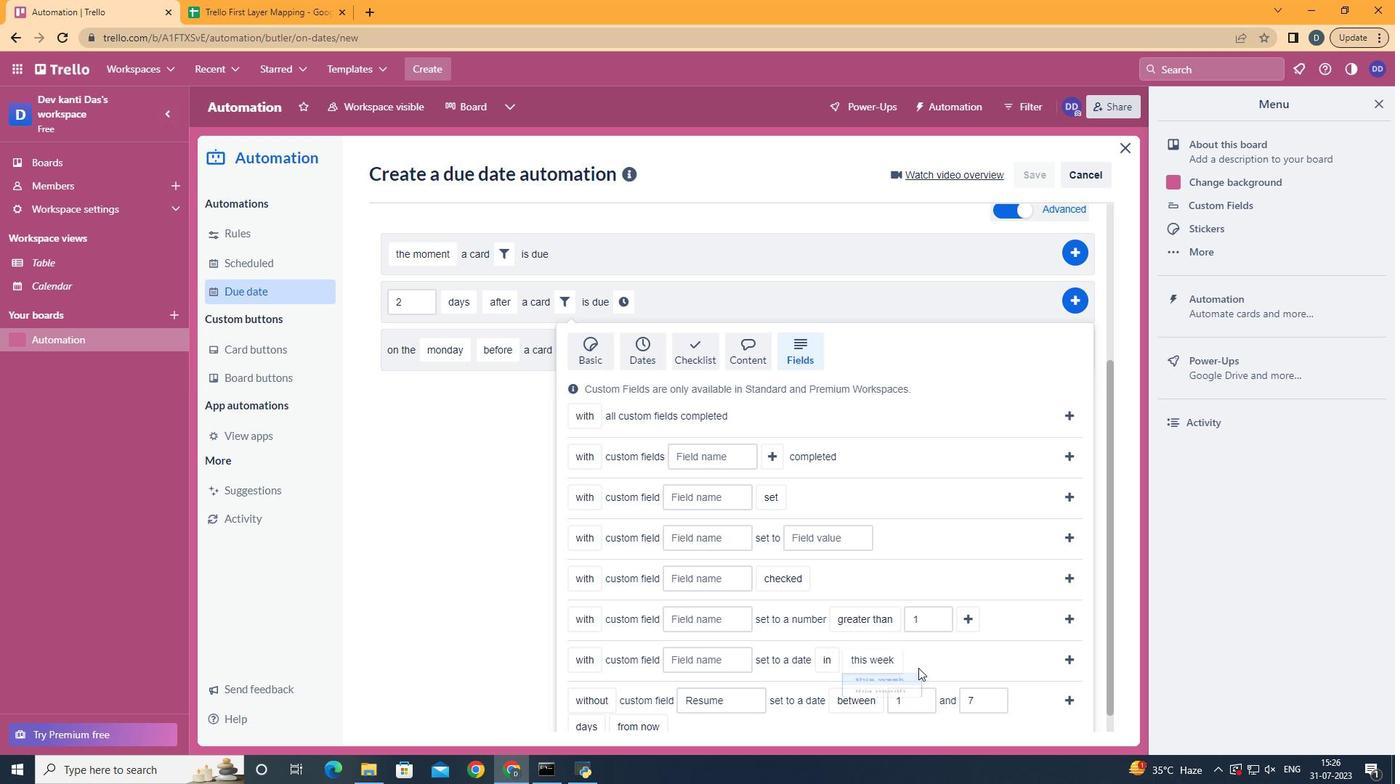 
Action: Mouse scrolled (918, 667) with delta (0, 0)
Screenshot: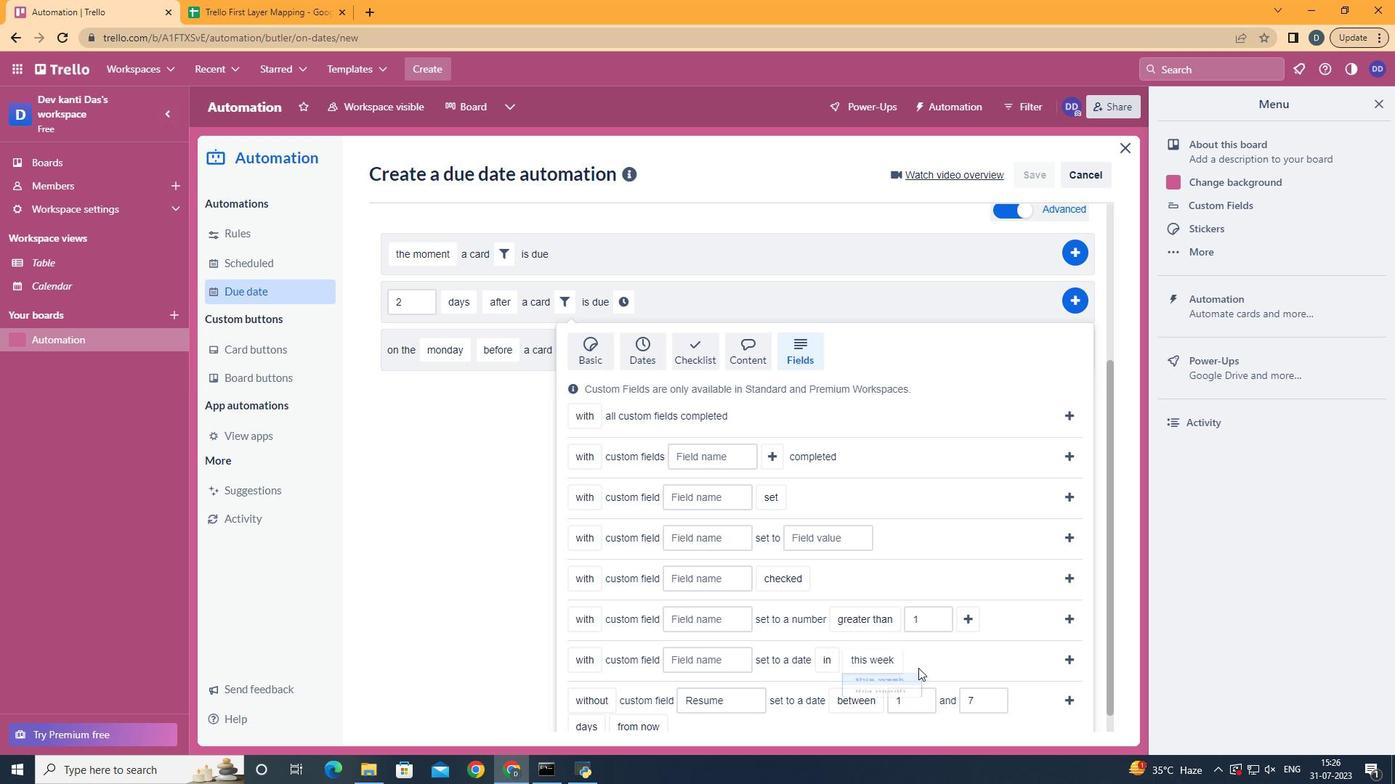 
Action: Mouse scrolled (918, 667) with delta (0, 0)
Screenshot: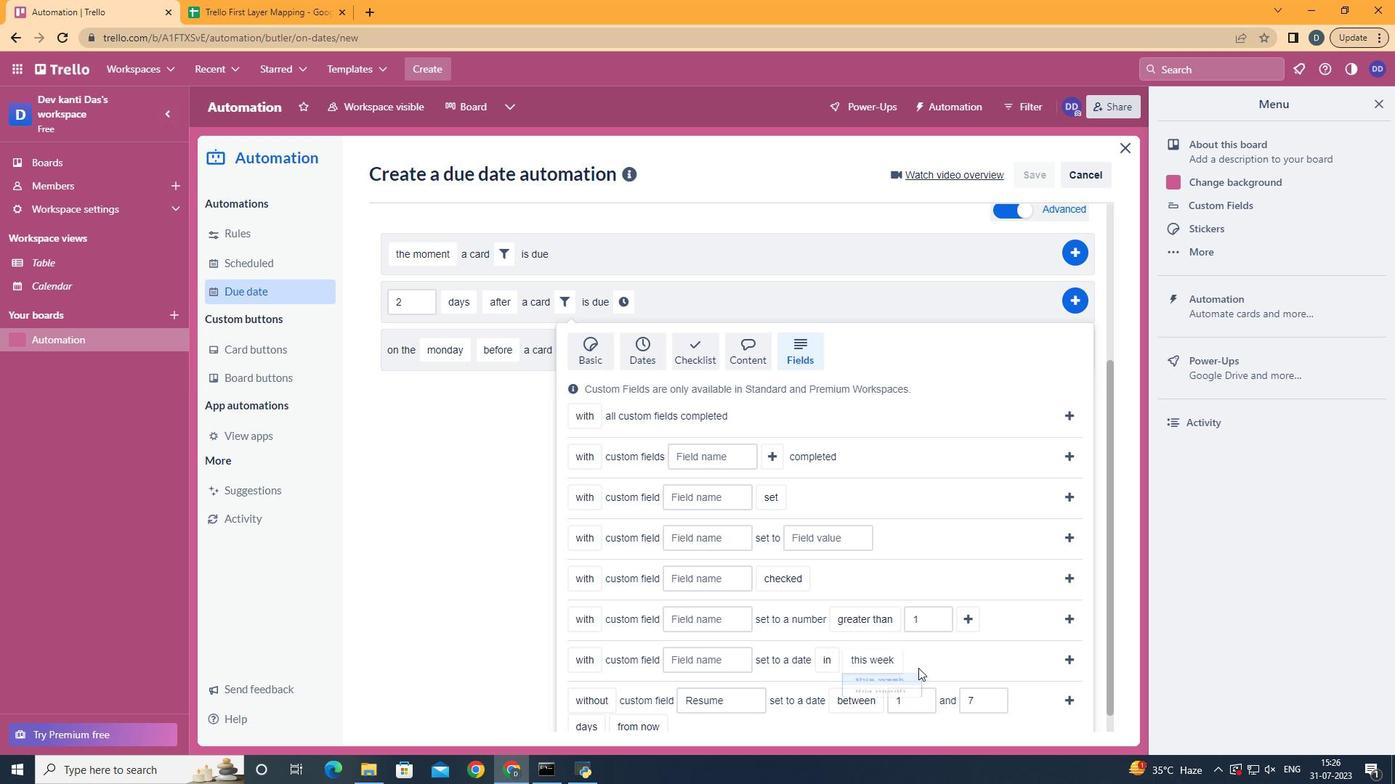 
Action: Mouse moved to (598, 644)
Screenshot: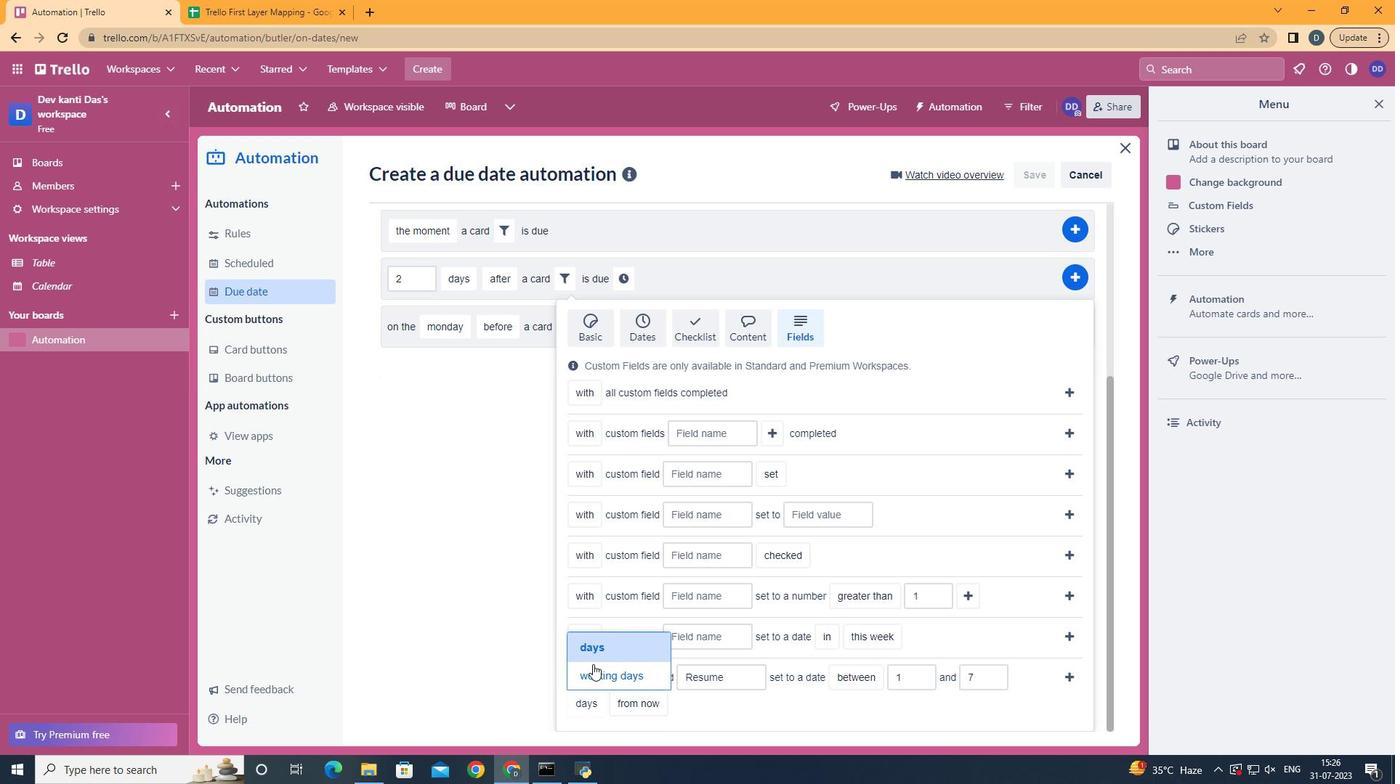 
Action: Mouse pressed left at (598, 644)
Screenshot: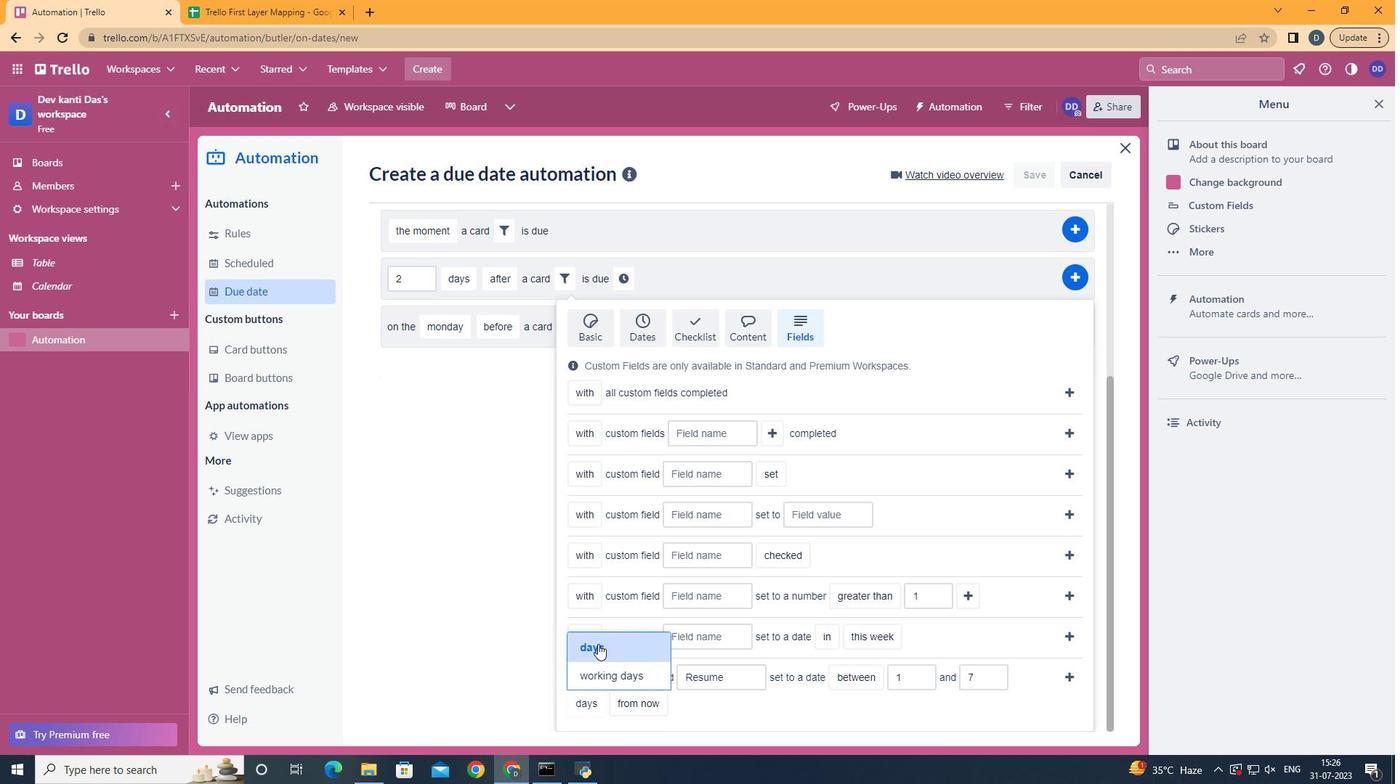 
Action: Mouse moved to (662, 640)
Screenshot: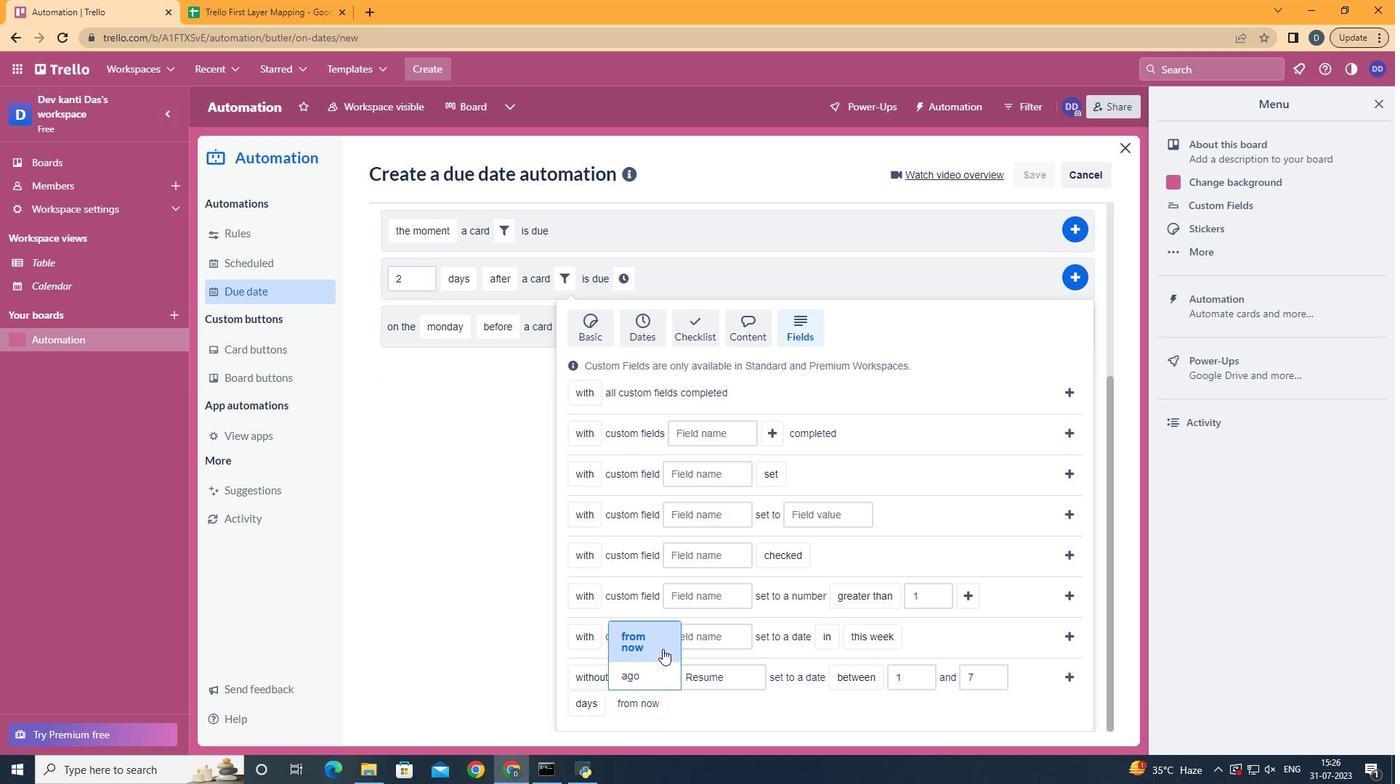 
Action: Mouse pressed left at (662, 640)
Screenshot: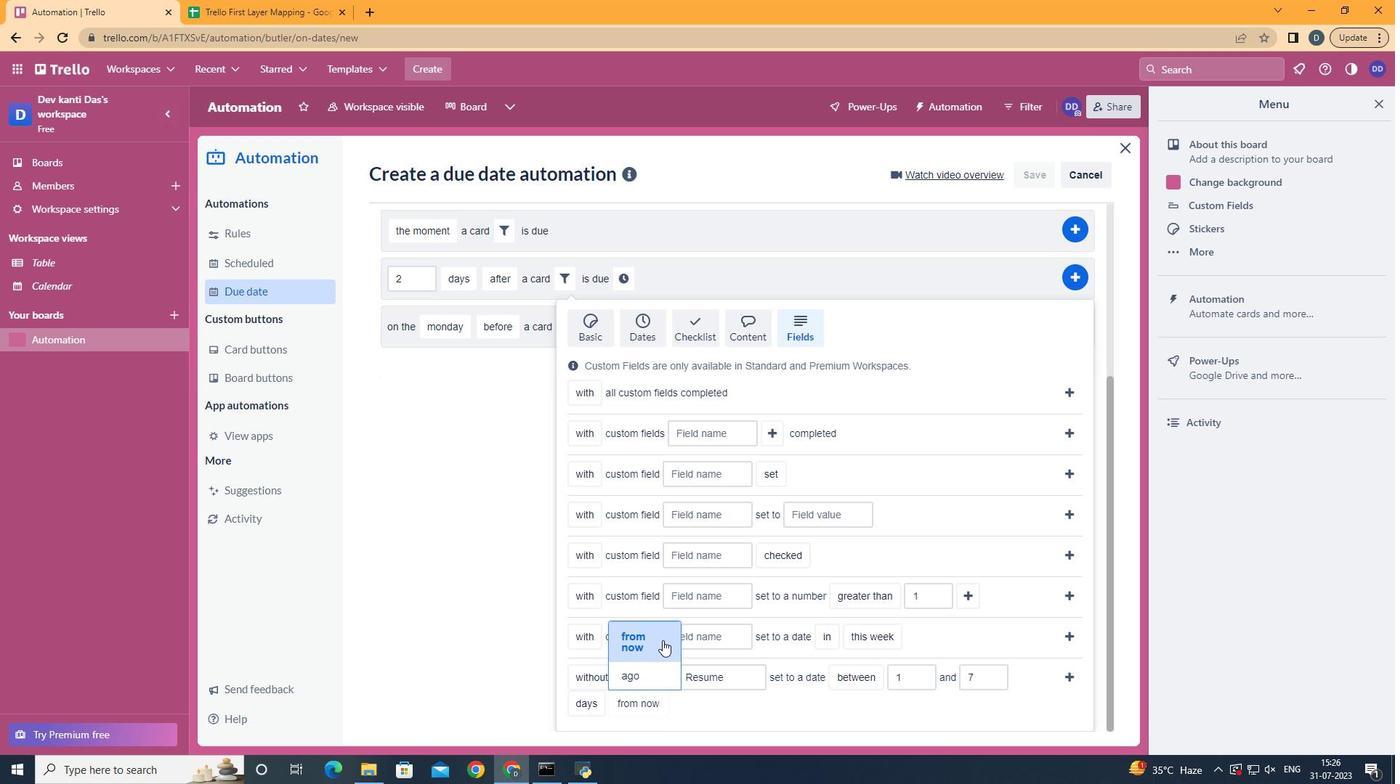 
Action: Mouse moved to (1071, 675)
Screenshot: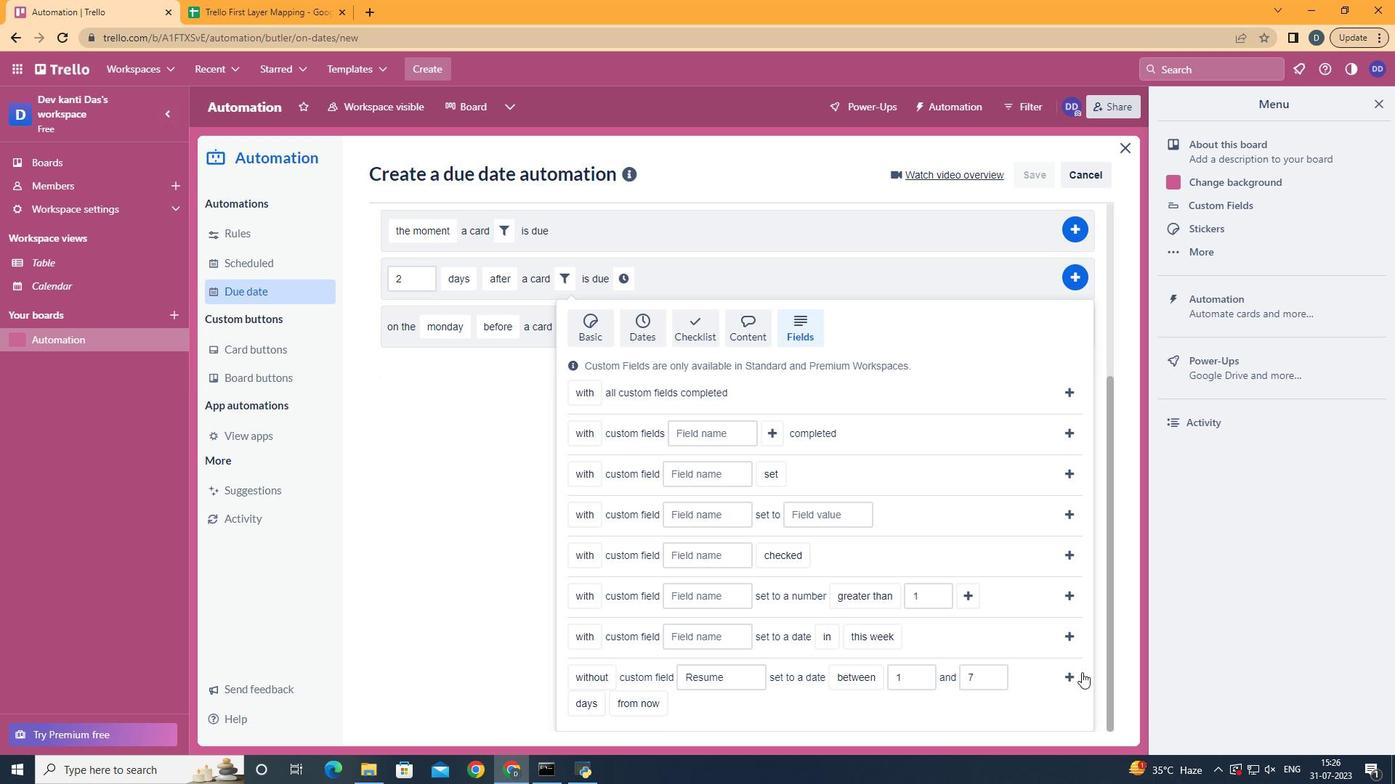 
Action: Mouse pressed left at (1071, 675)
Screenshot: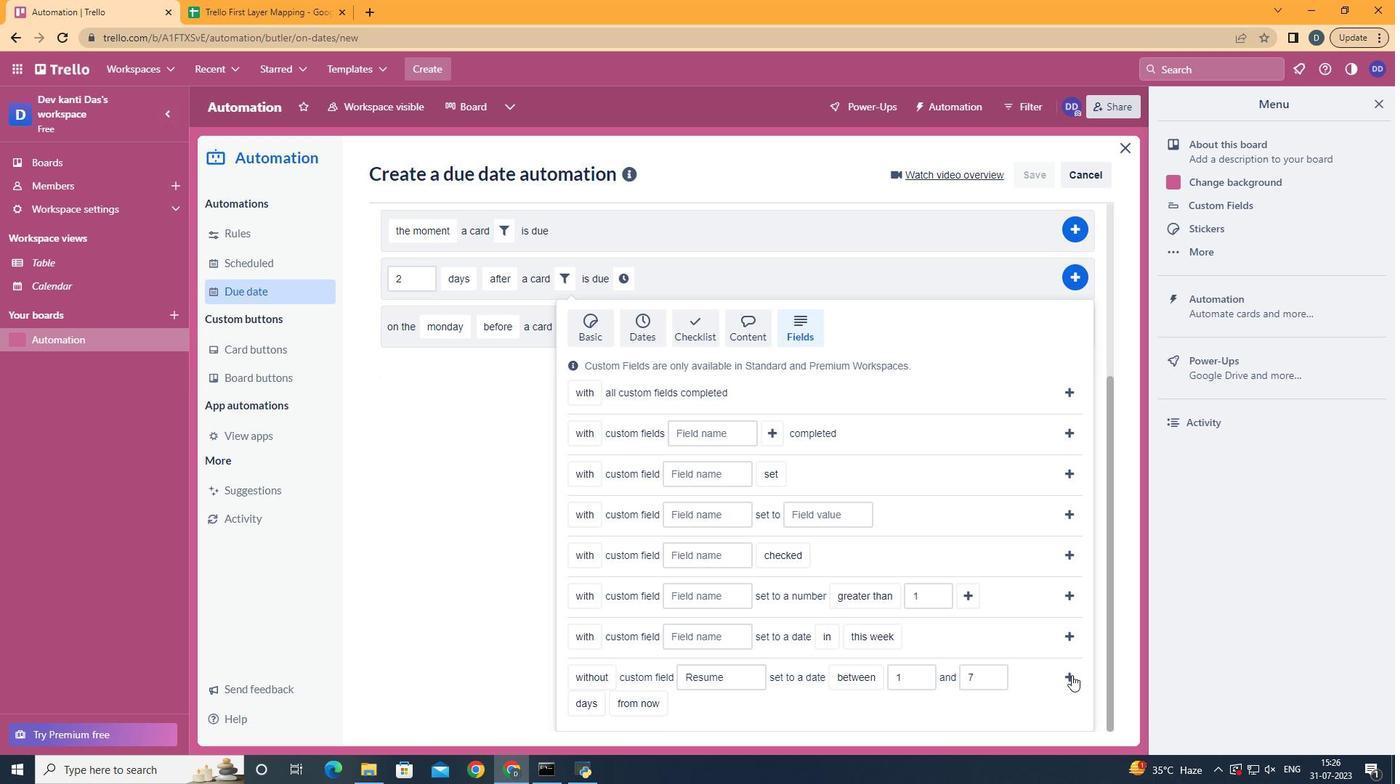 
Action: Mouse moved to (996, 520)
Screenshot: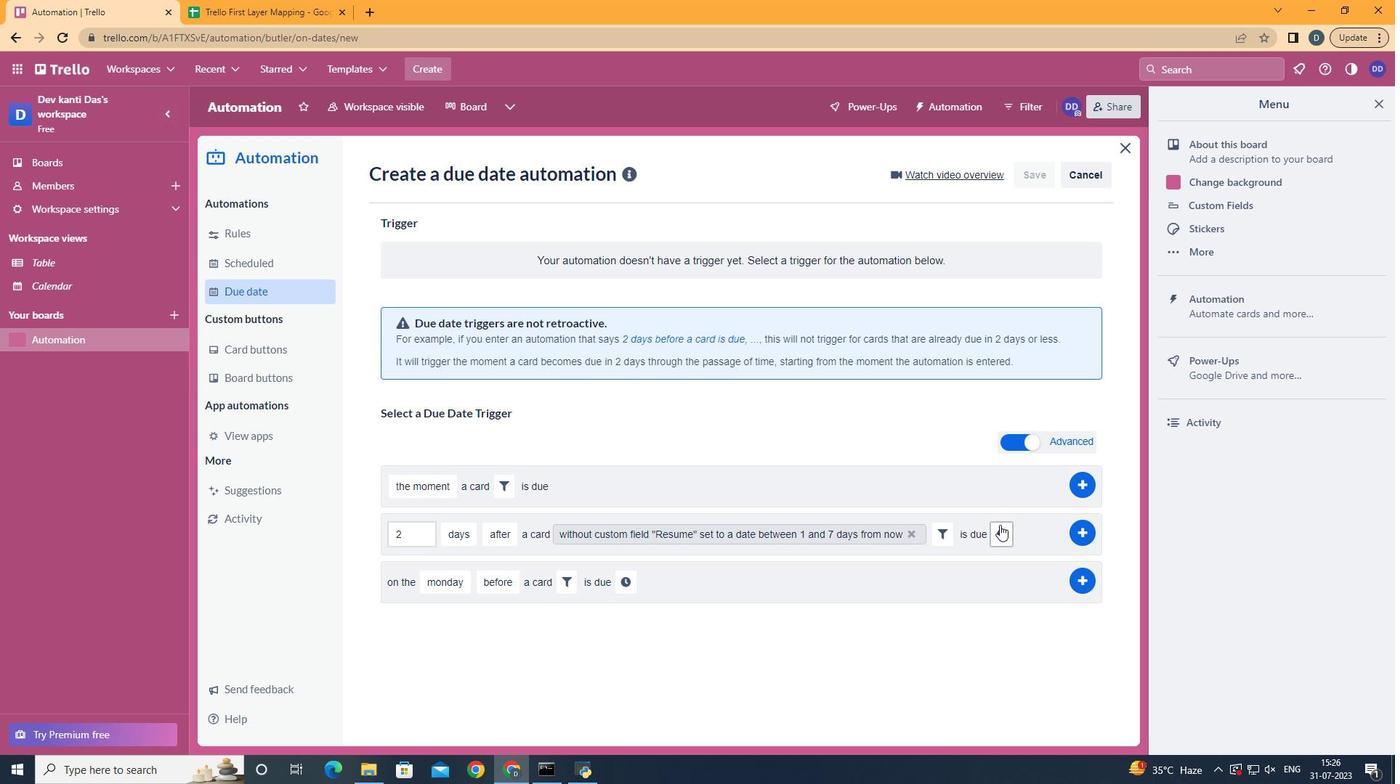 
Action: Mouse pressed left at (996, 520)
Screenshot: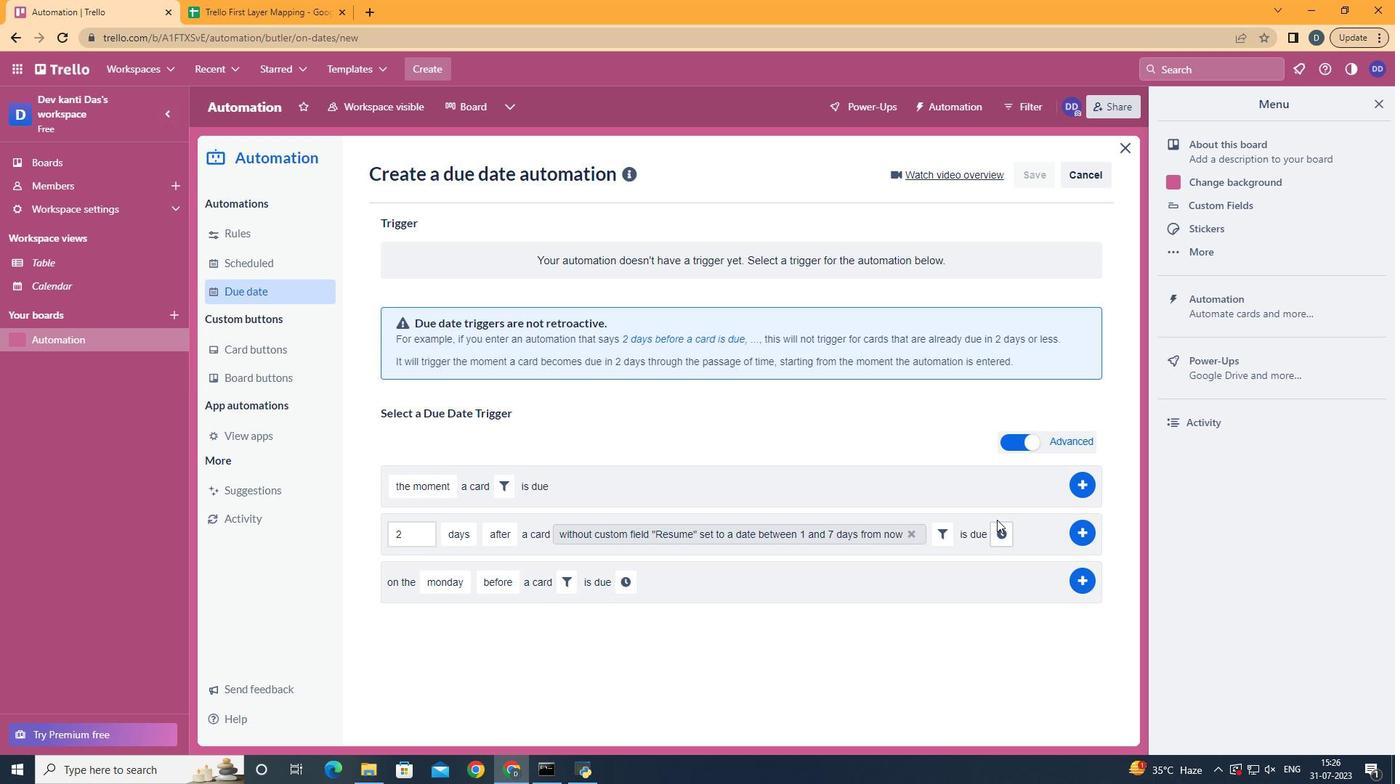 
Action: Mouse moved to (998, 528)
Screenshot: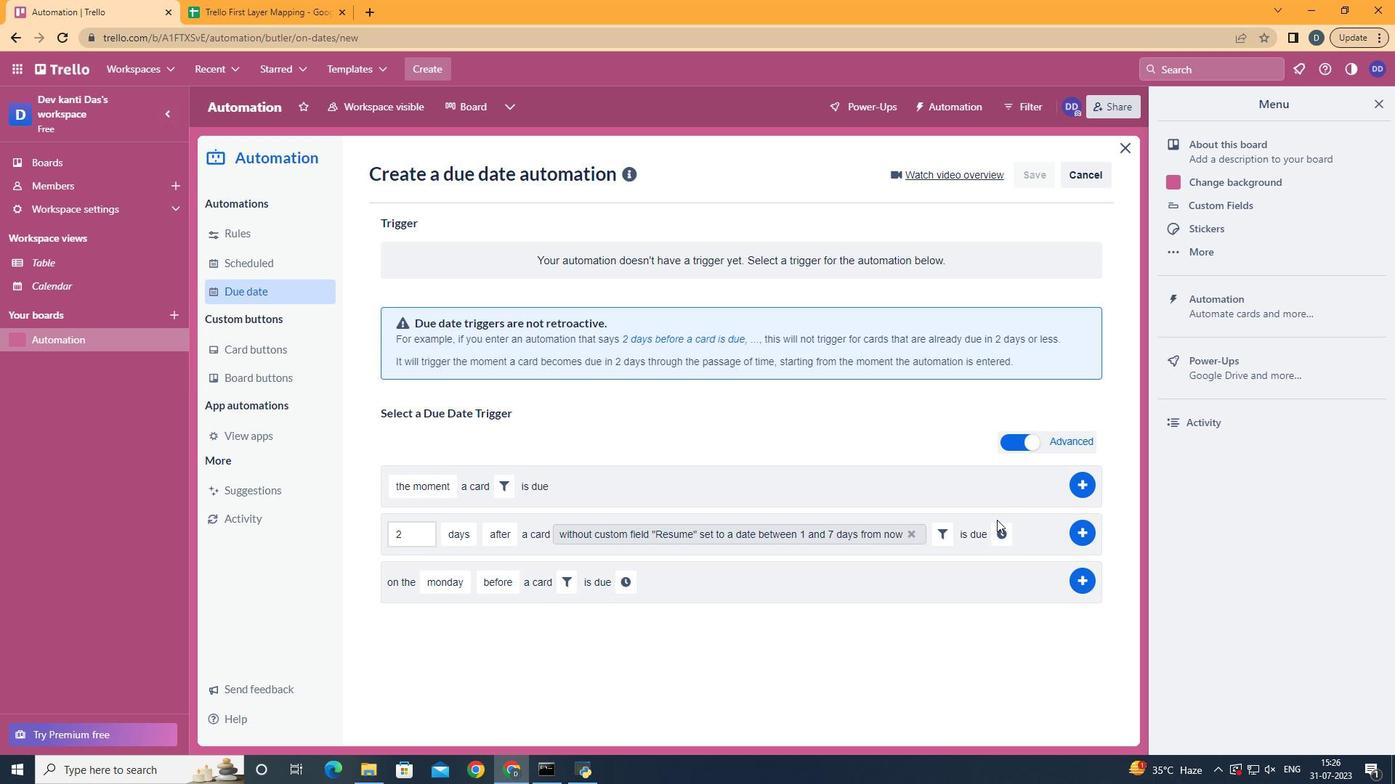 
Action: Mouse pressed left at (998, 528)
Screenshot: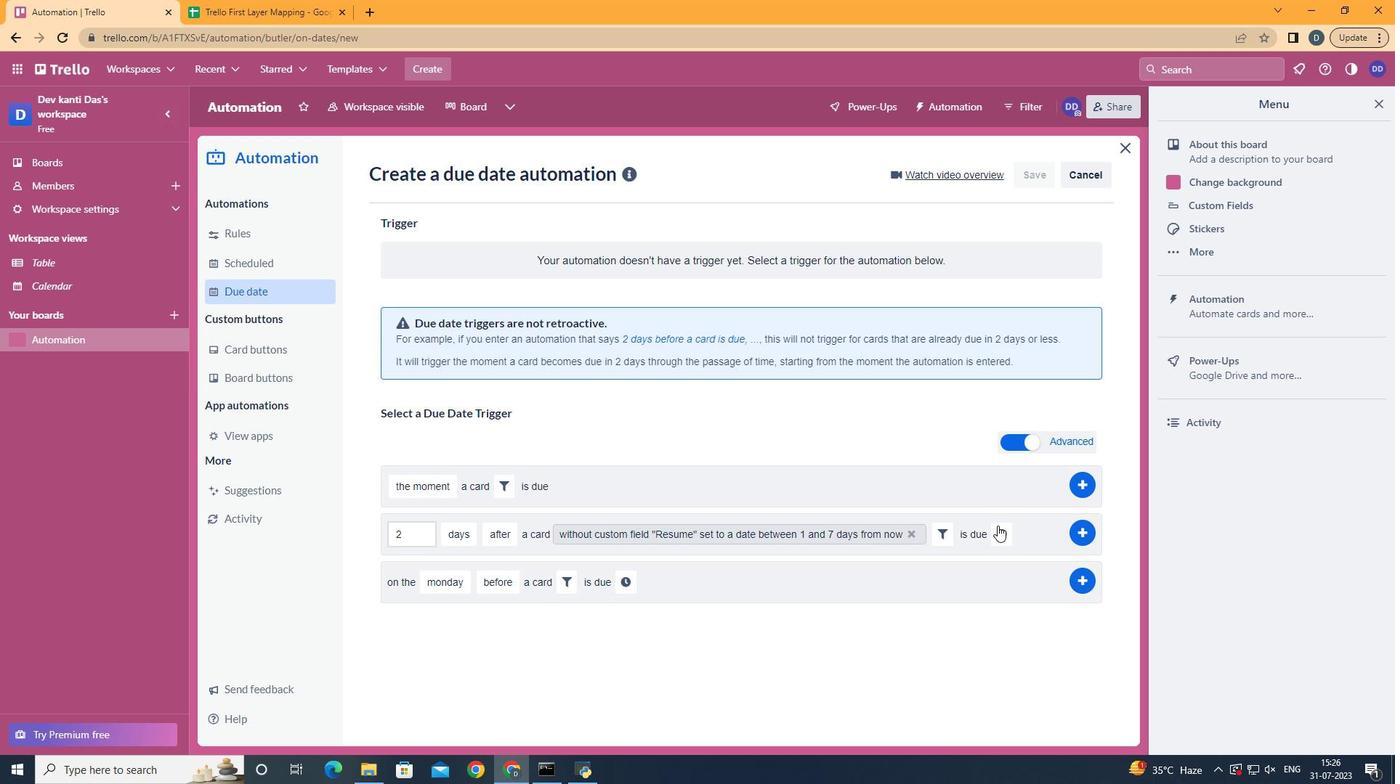 
Action: Mouse moved to (438, 565)
Screenshot: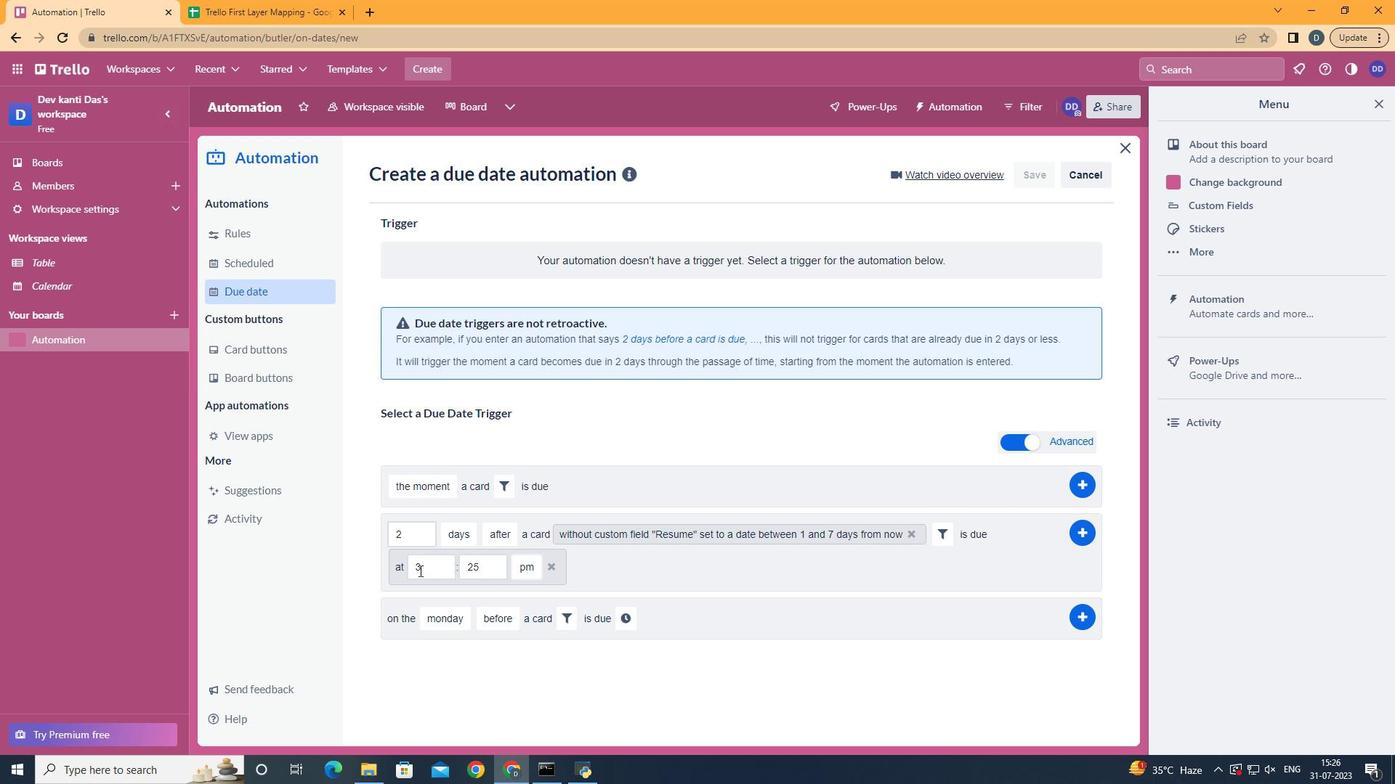 
Action: Mouse pressed left at (438, 565)
Screenshot: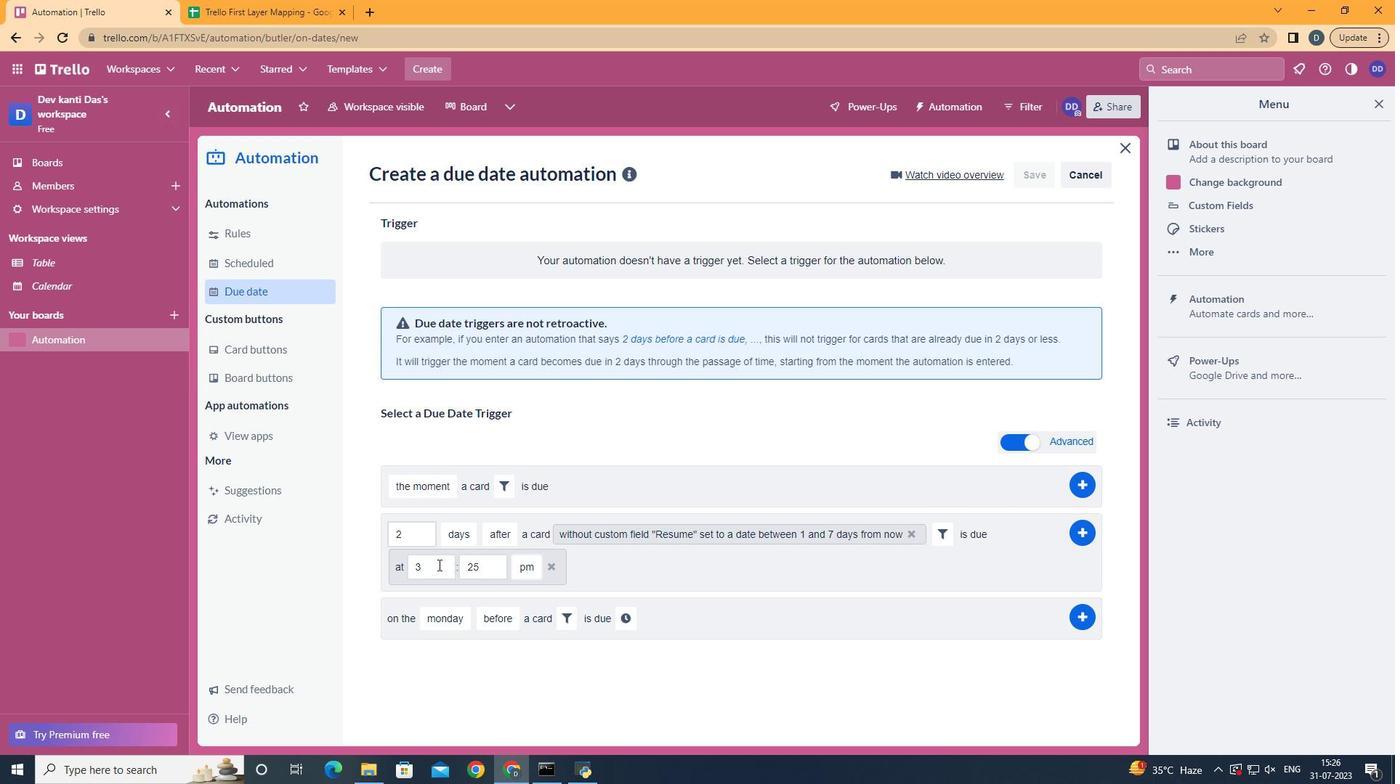 
Action: Key pressed <Key.backspace>11
Screenshot: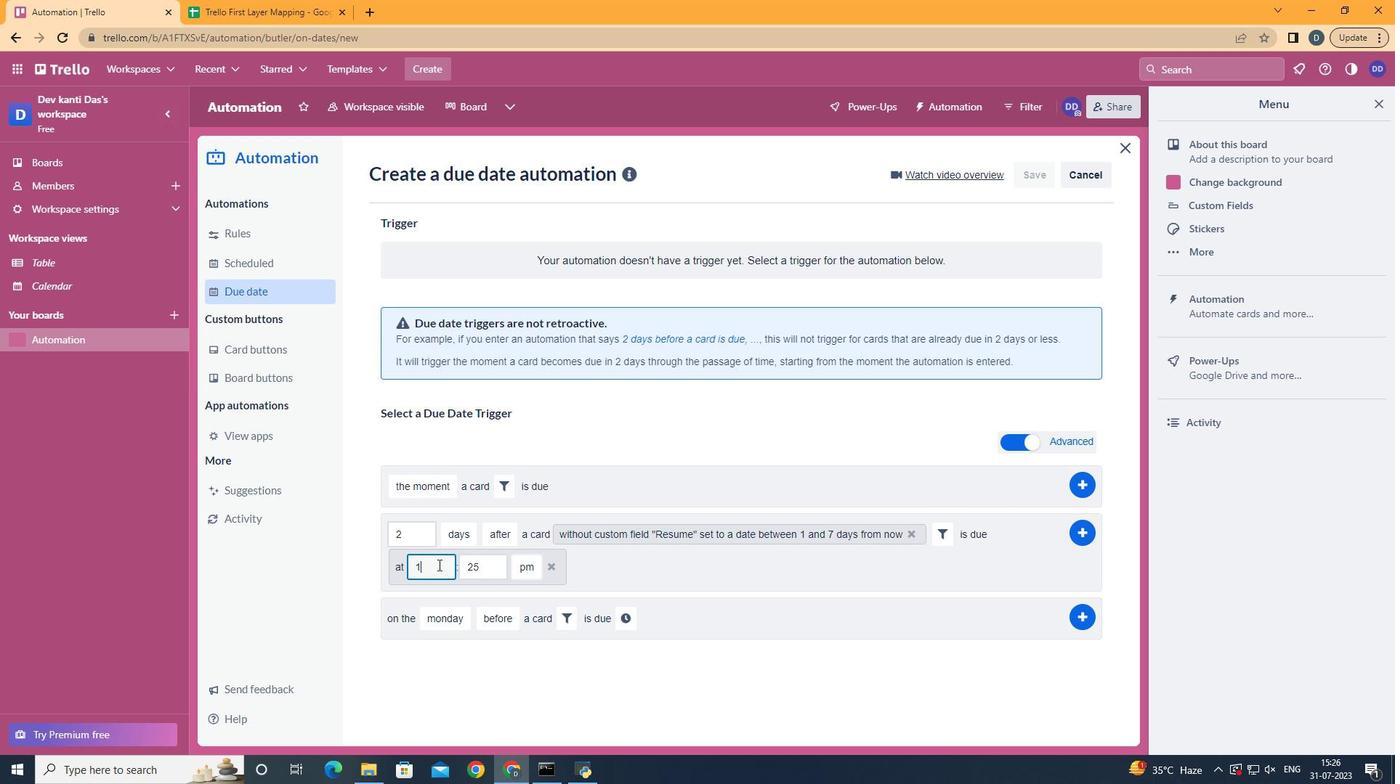 
Action: Mouse moved to (499, 562)
Screenshot: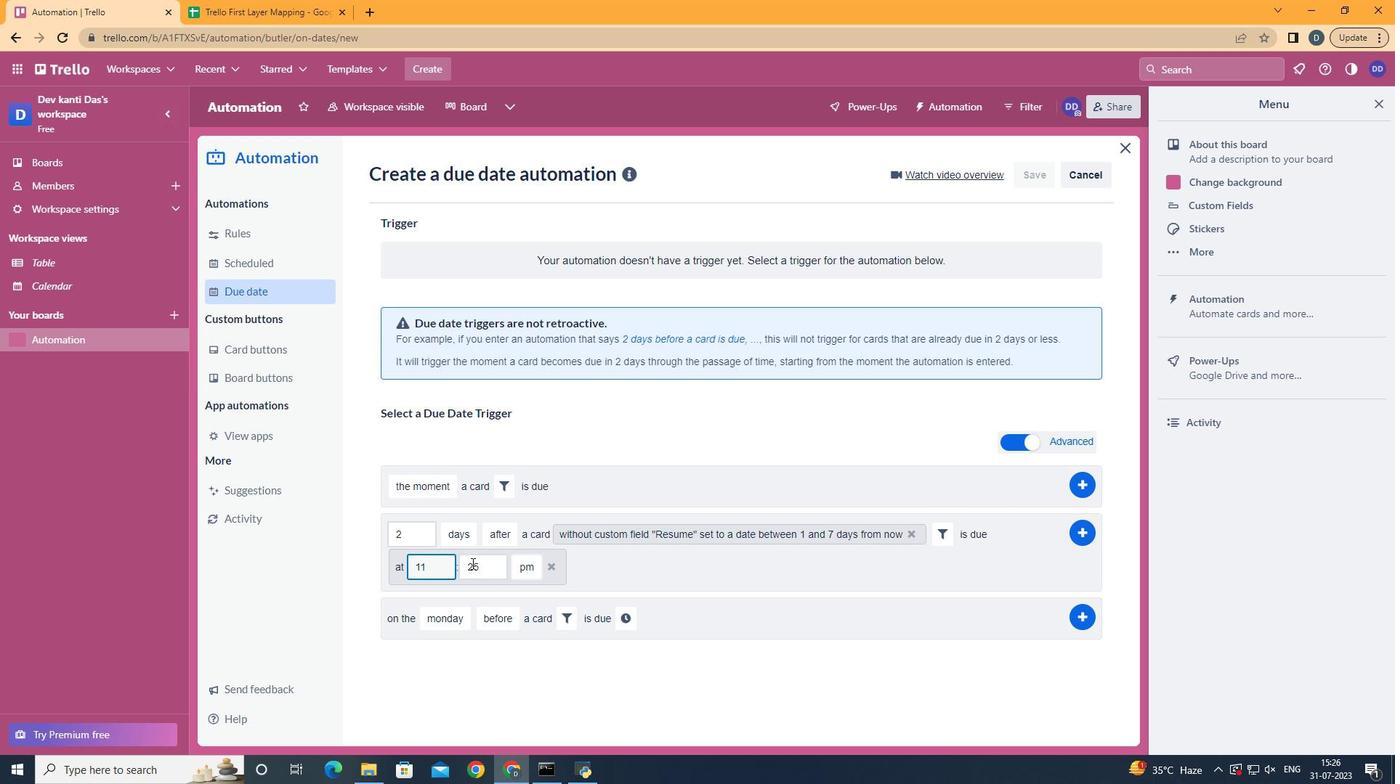 
Action: Mouse pressed left at (499, 562)
Screenshot: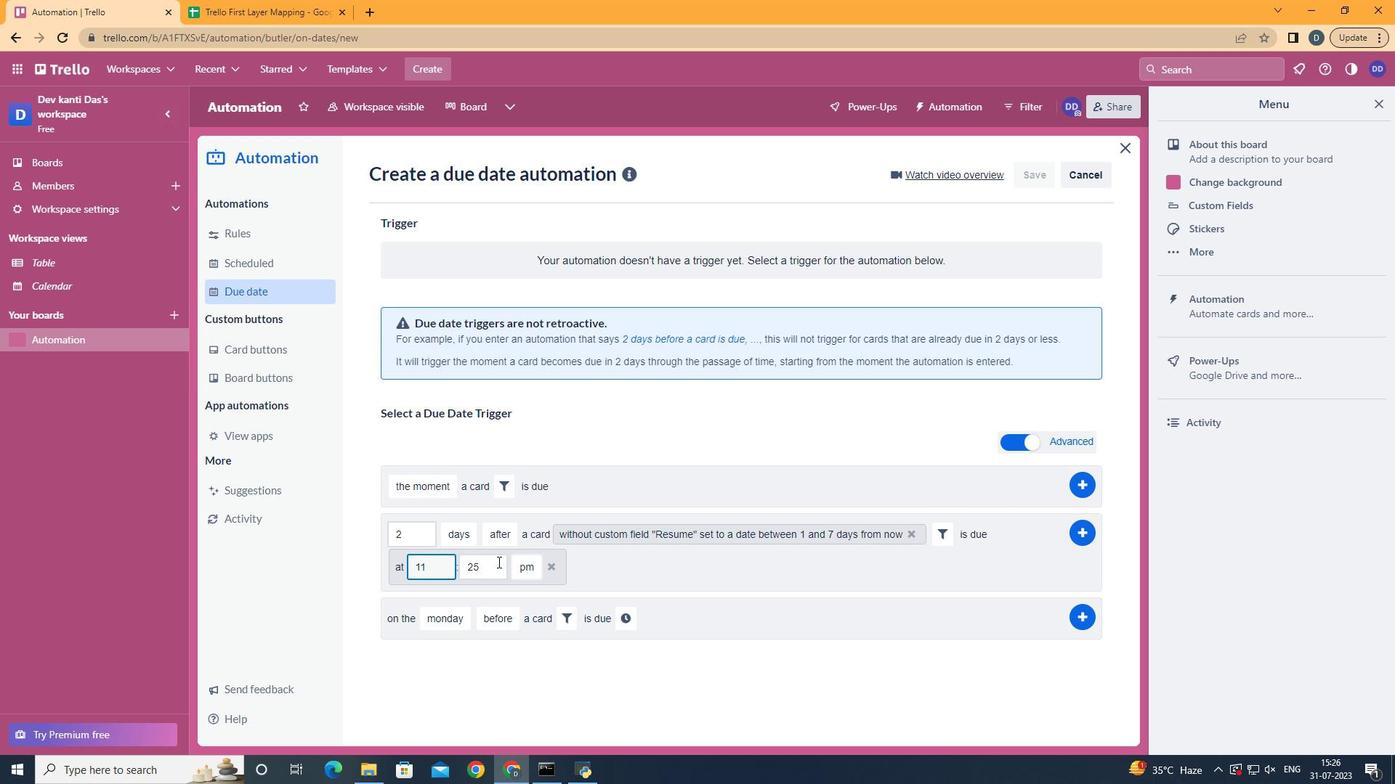 
Action: Key pressed <Key.backspace><Key.backspace>00
Screenshot: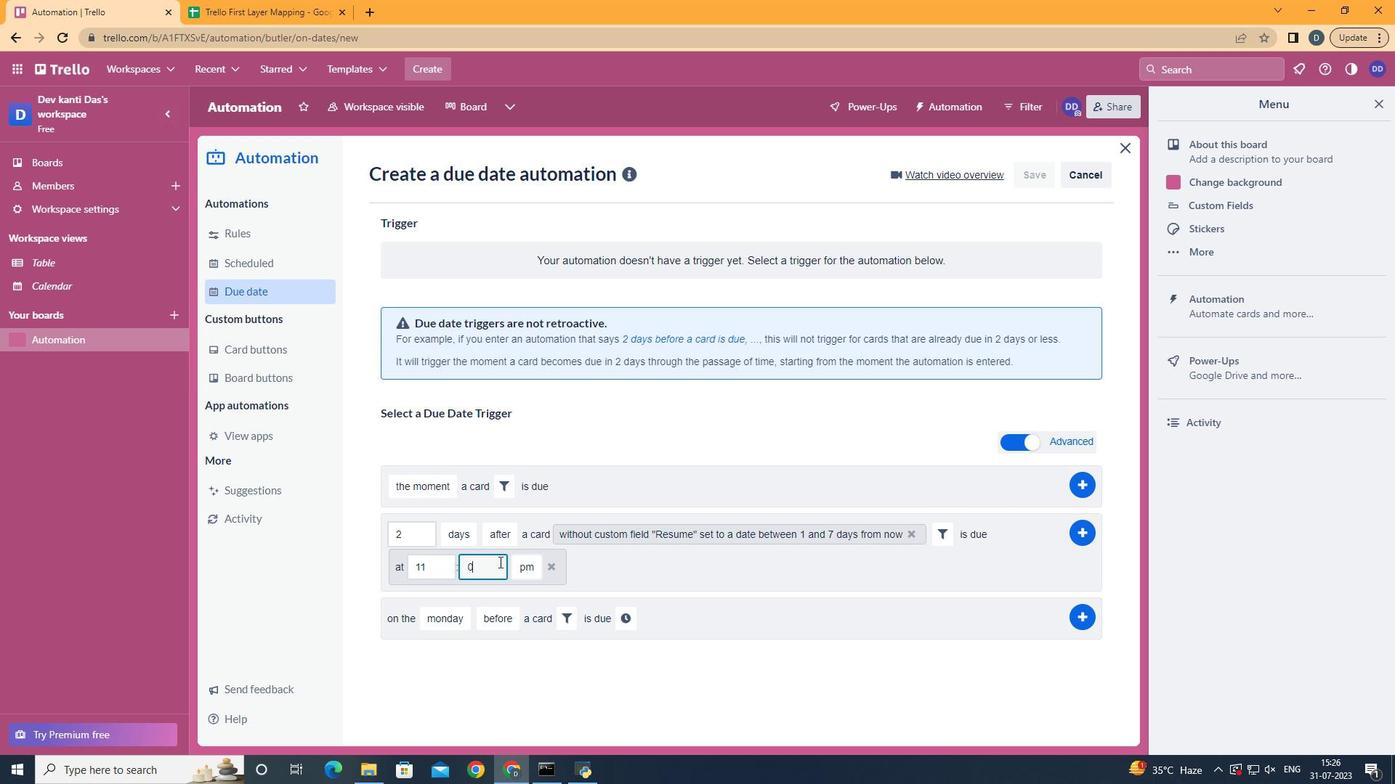 
Action: Mouse moved to (536, 600)
Screenshot: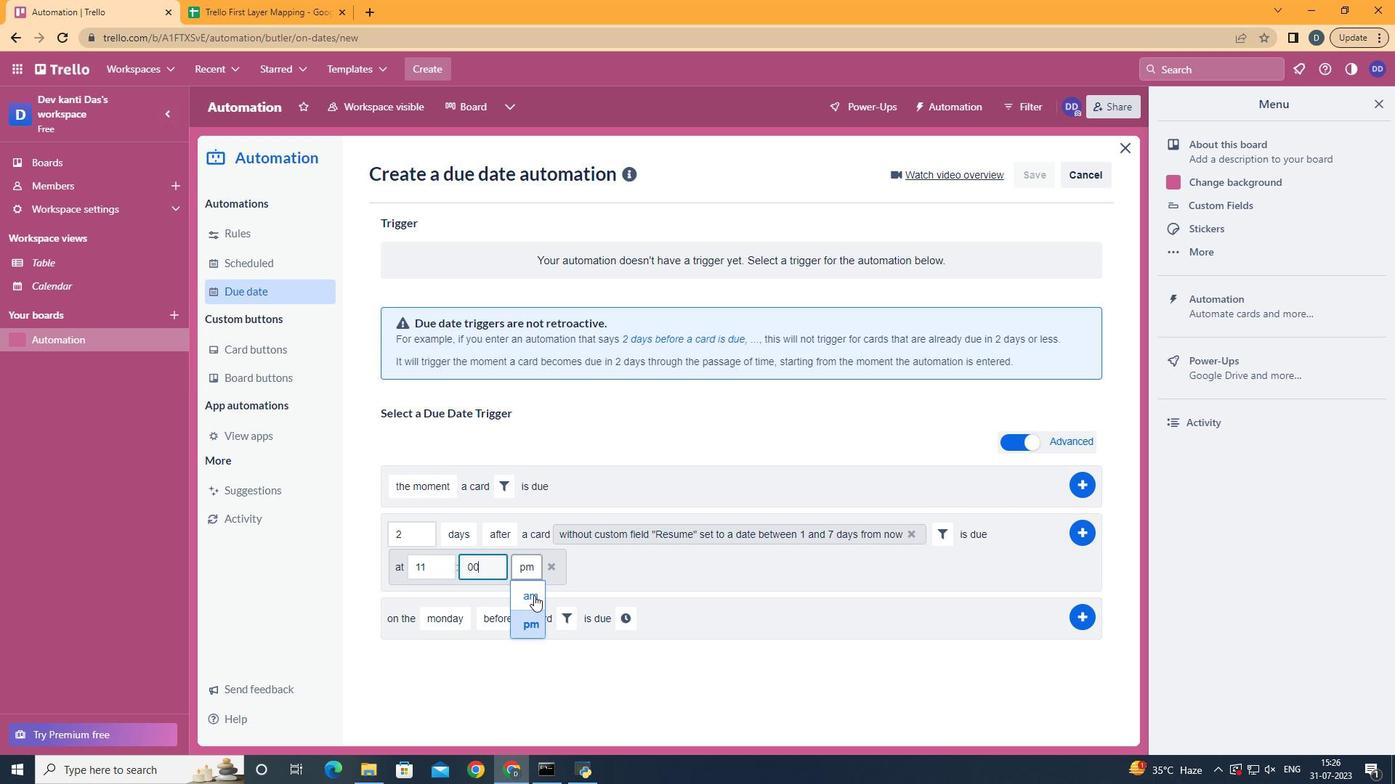 
Action: Mouse pressed left at (536, 600)
Screenshot: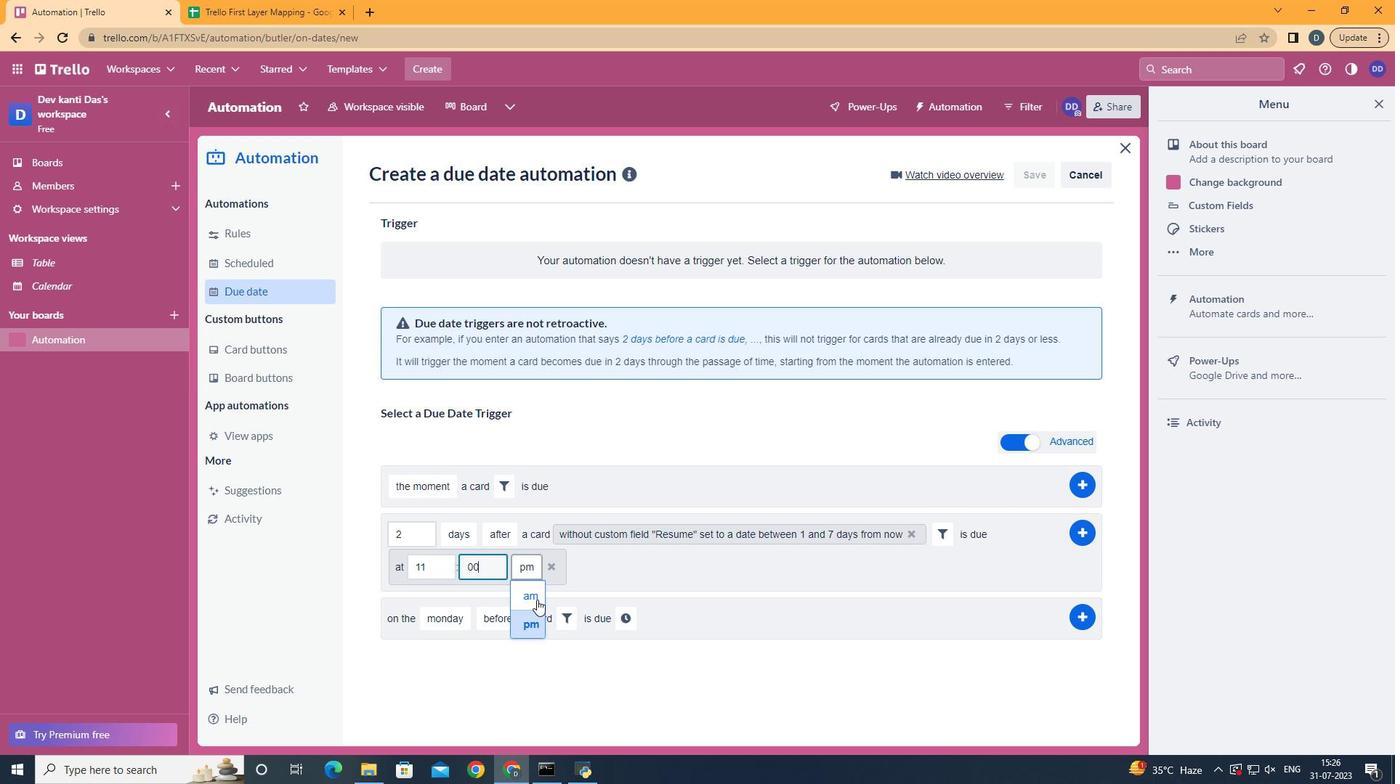 
Action: Mouse moved to (1094, 529)
Screenshot: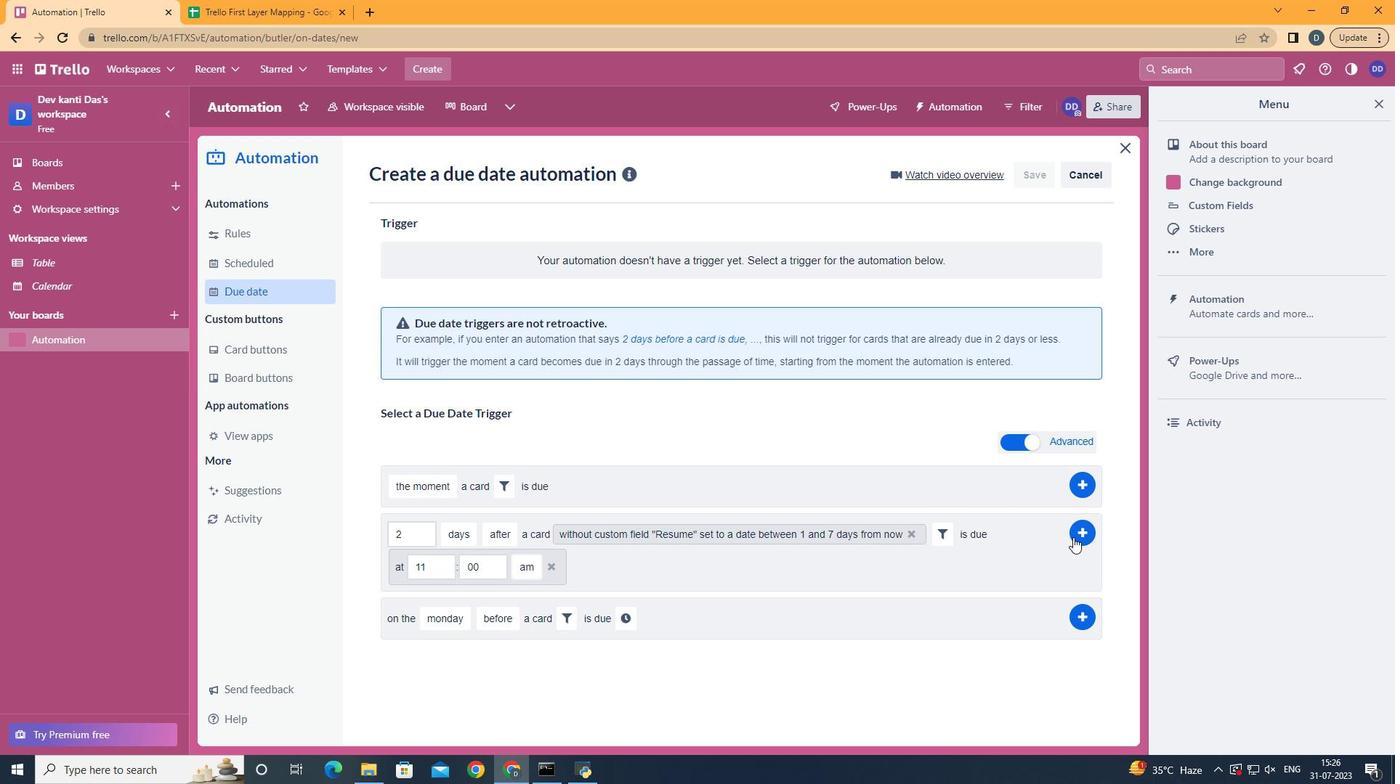 
Action: Mouse pressed left at (1094, 529)
Screenshot: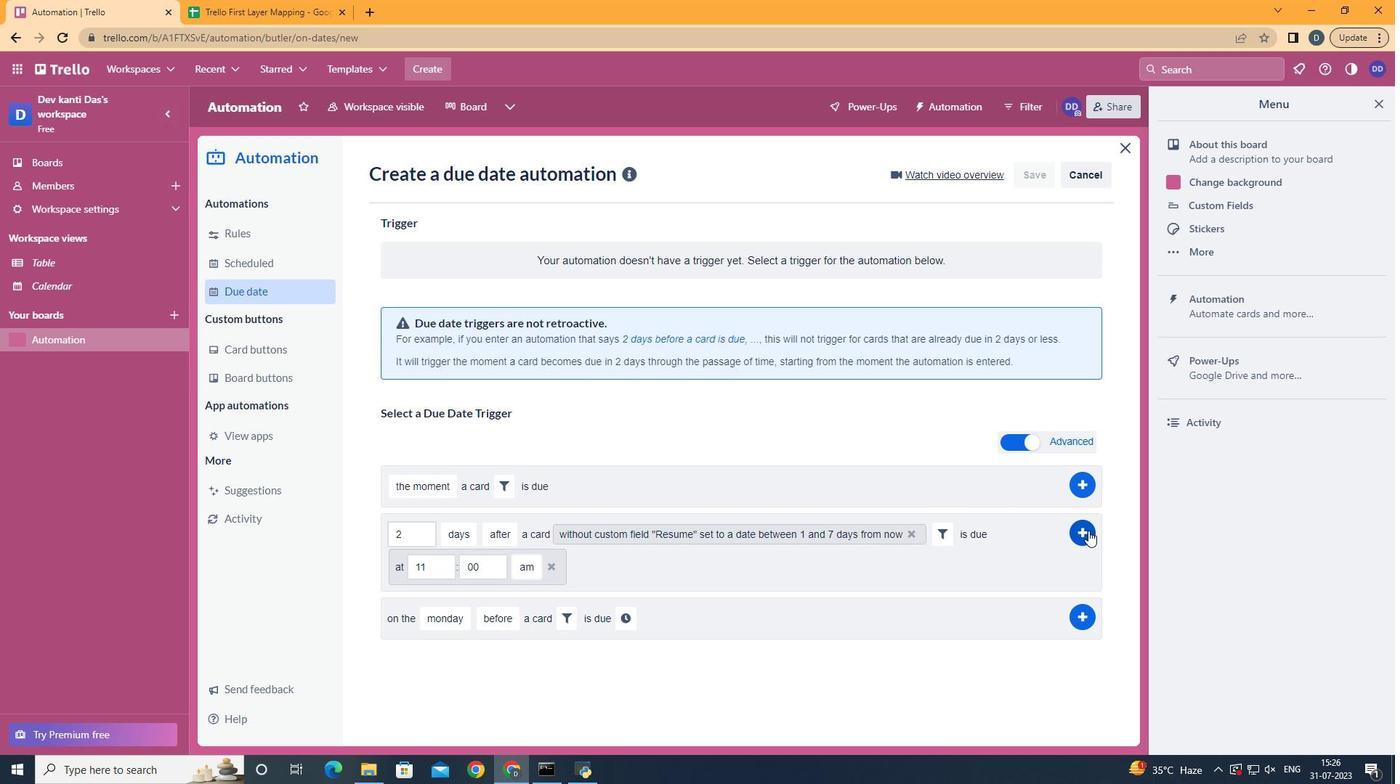 
Action: Mouse moved to (918, 394)
Screenshot: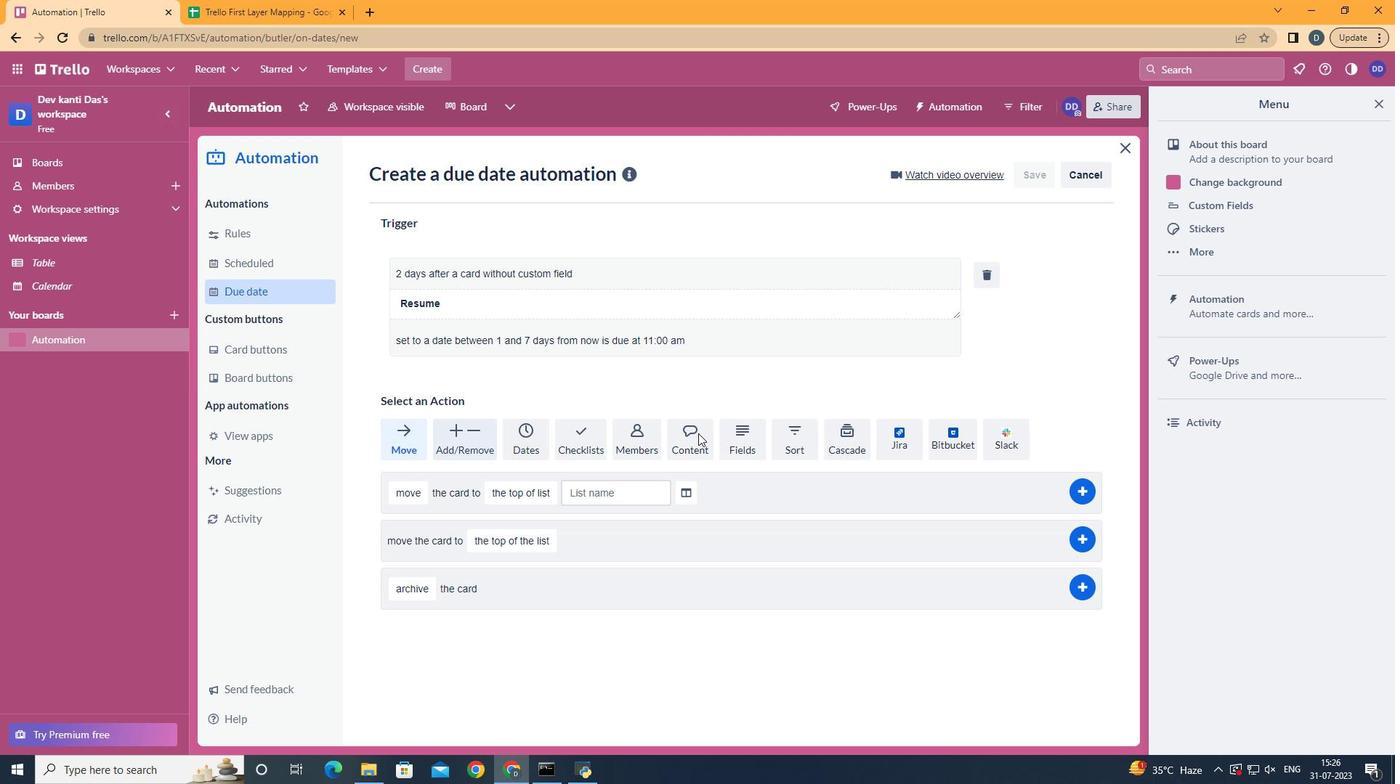 
